 Task: Search one way flight ticket for 3 adults in first from Burlington: Burlington International Airport to Rockford: Chicago Rockford International Airport(was Northwest Chicagoland Regional Airport At Rockford) on 5-1-2023. Choice of flights is Spirit. Number of bags: 11 checked bags. Price is upto 92000. Outbound departure time preference is 17:00.
Action: Mouse moved to (270, 356)
Screenshot: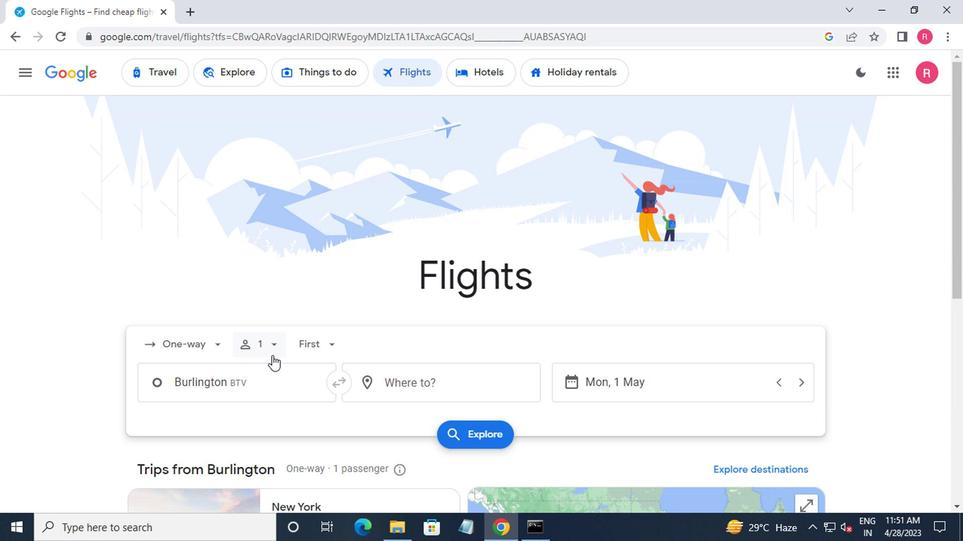 
Action: Mouse pressed left at (270, 356)
Screenshot: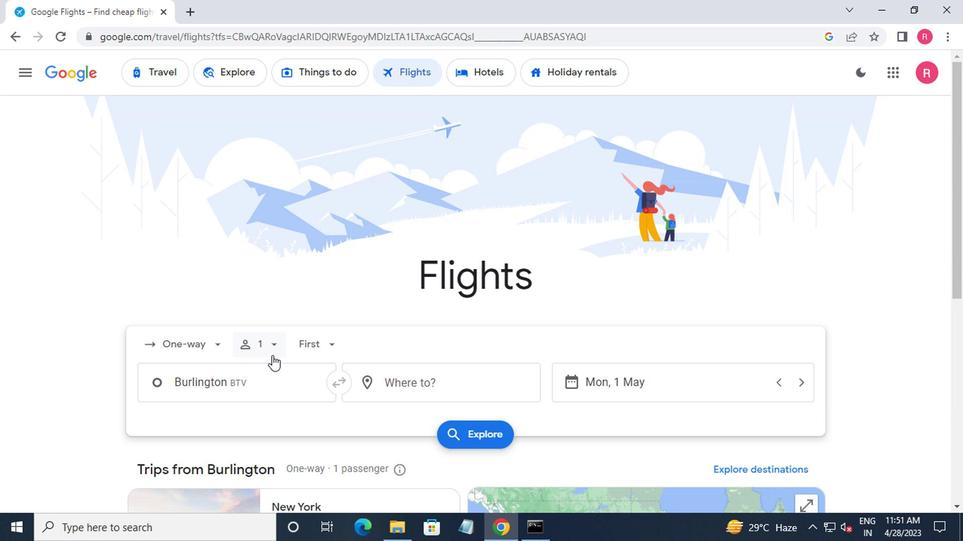 
Action: Mouse moved to (381, 389)
Screenshot: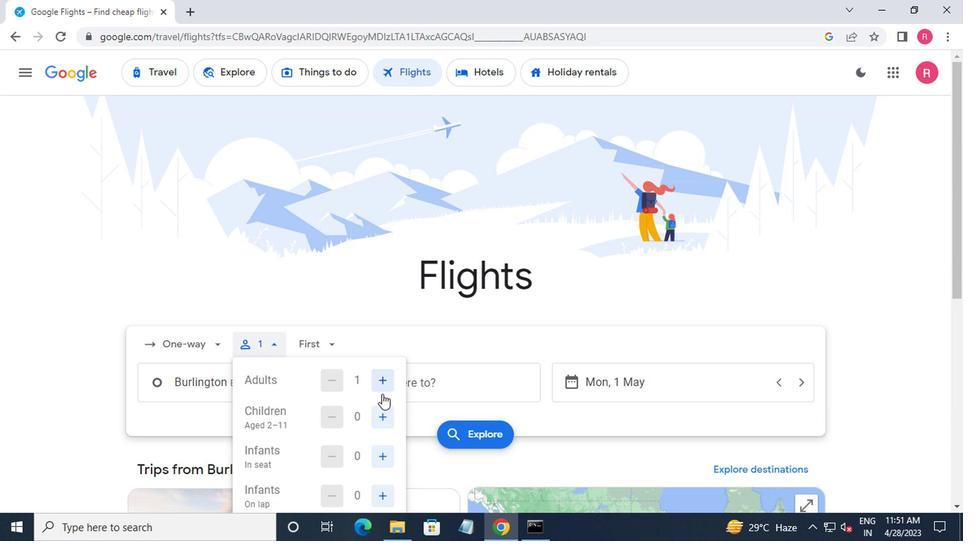 
Action: Mouse pressed left at (381, 389)
Screenshot: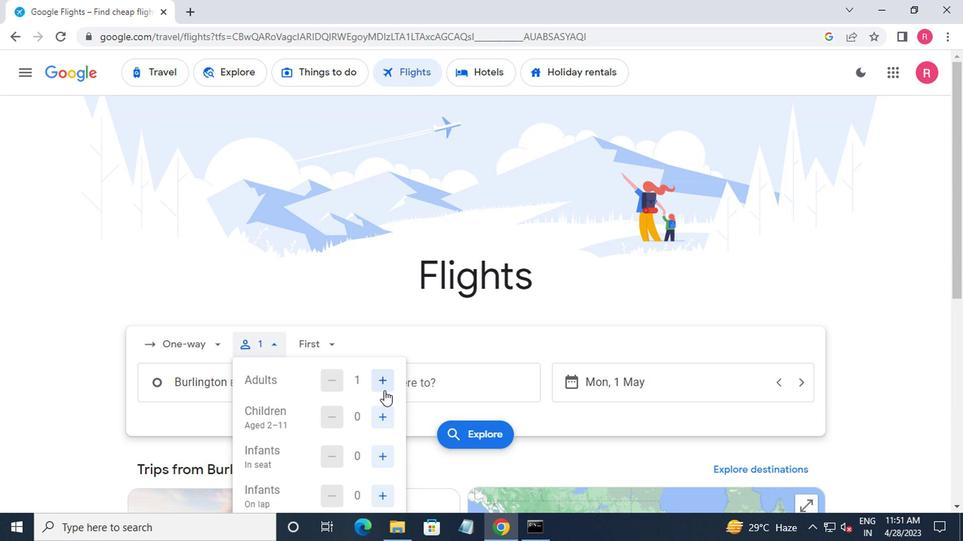 
Action: Mouse moved to (381, 388)
Screenshot: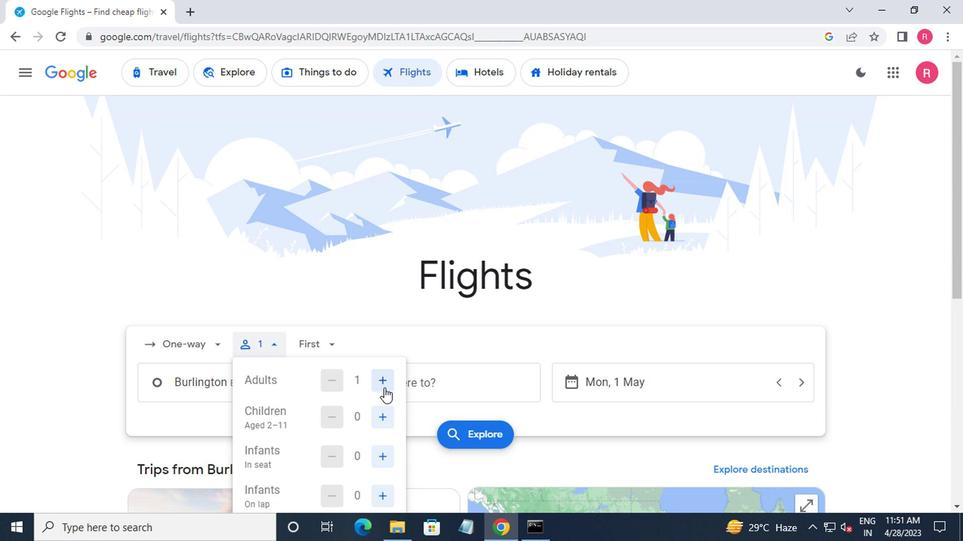 
Action: Mouse pressed left at (381, 388)
Screenshot: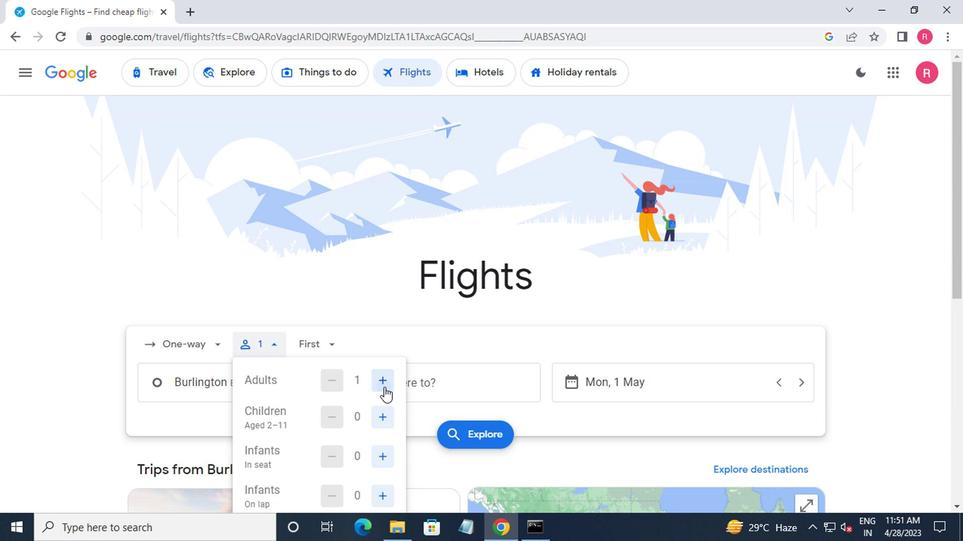 
Action: Mouse pressed left at (381, 388)
Screenshot: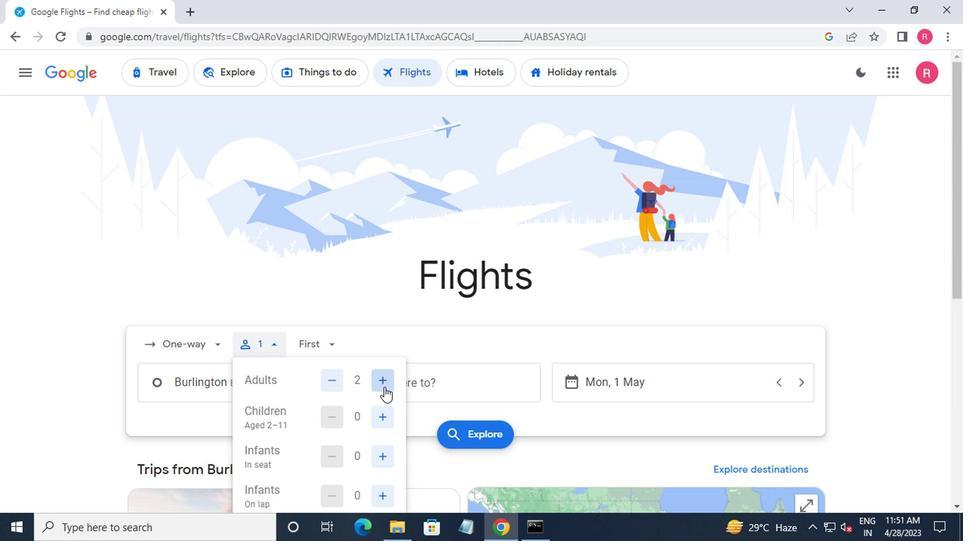 
Action: Mouse pressed left at (381, 388)
Screenshot: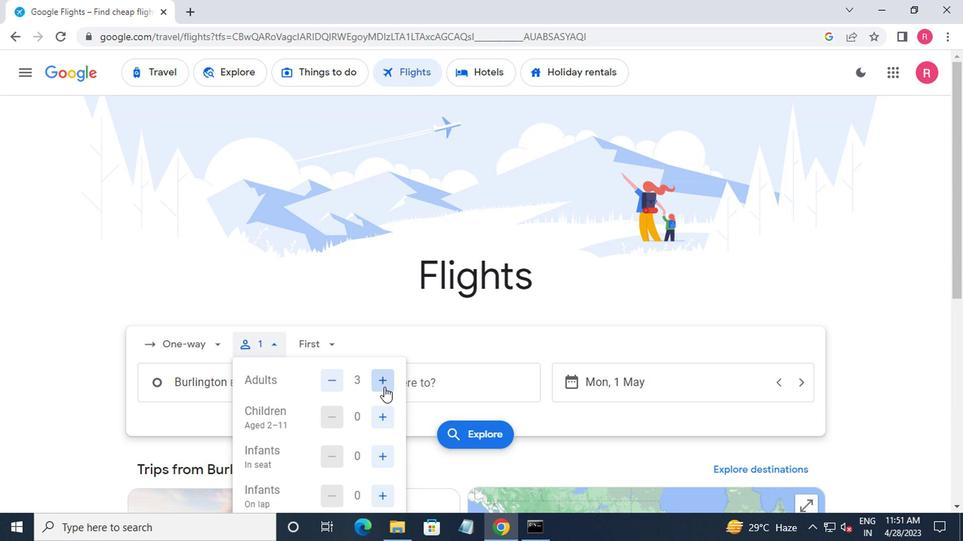 
Action: Mouse moved to (376, 419)
Screenshot: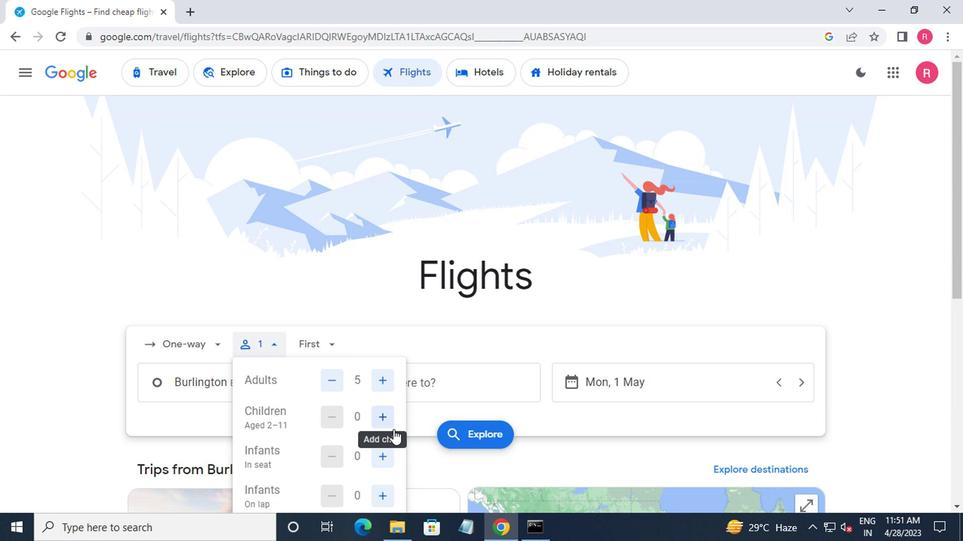 
Action: Mouse pressed left at (376, 419)
Screenshot: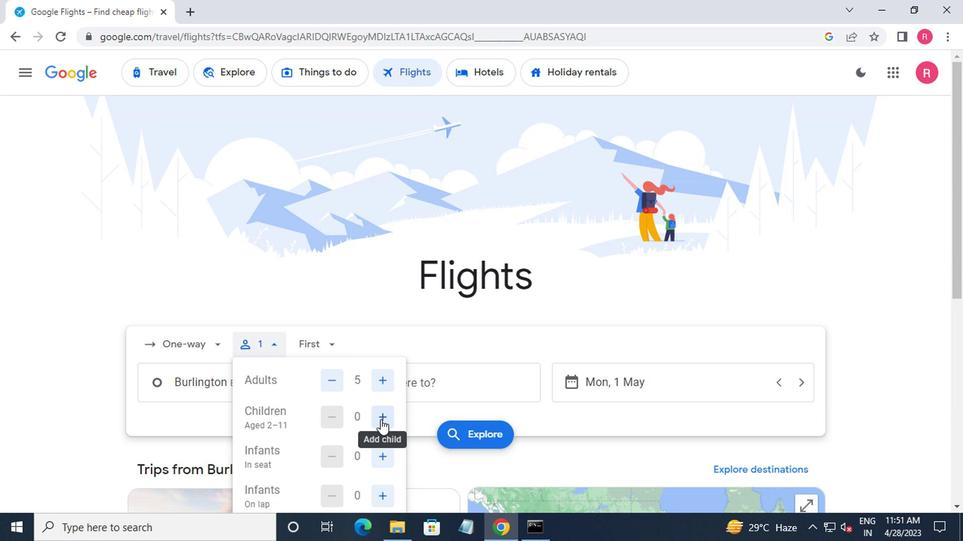 
Action: Mouse pressed left at (376, 419)
Screenshot: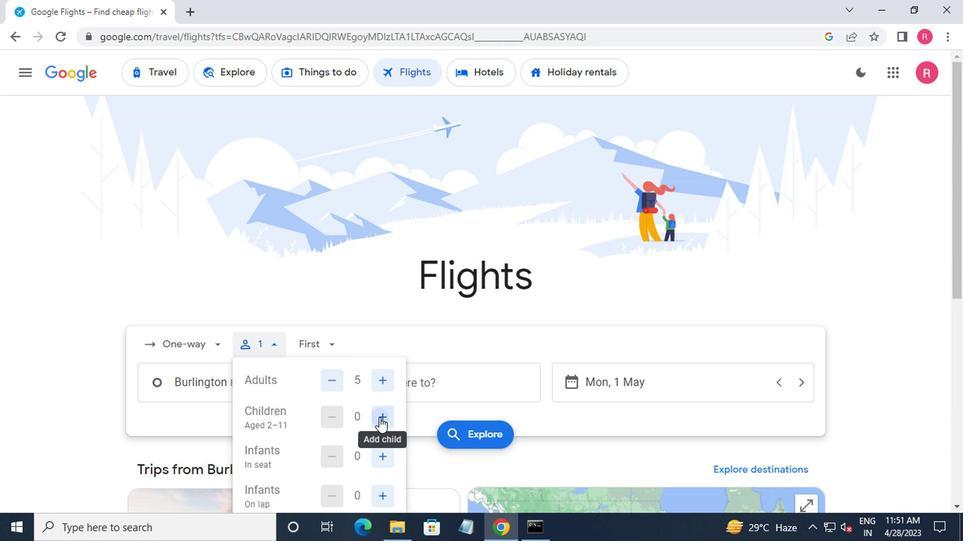 
Action: Mouse moved to (376, 415)
Screenshot: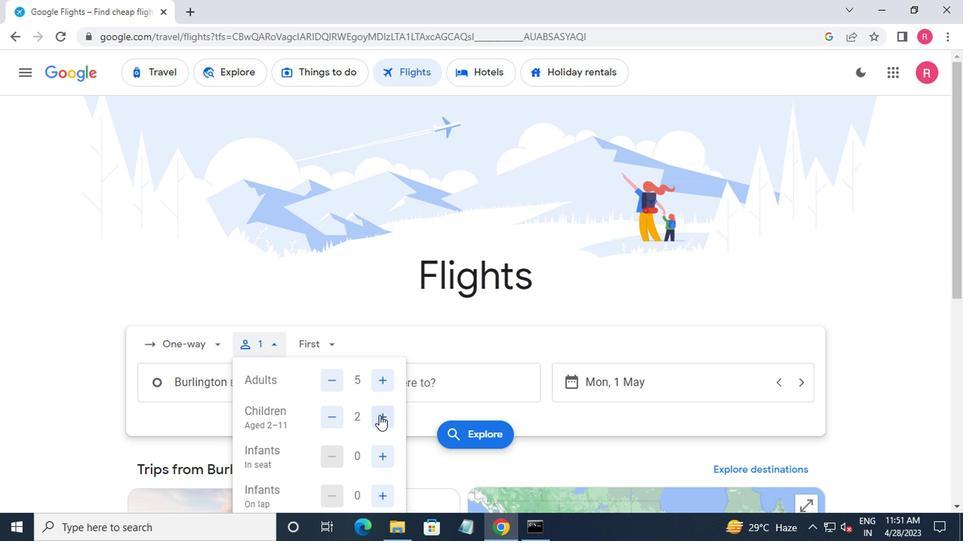 
Action: Mouse scrolled (376, 415) with delta (0, 0)
Screenshot: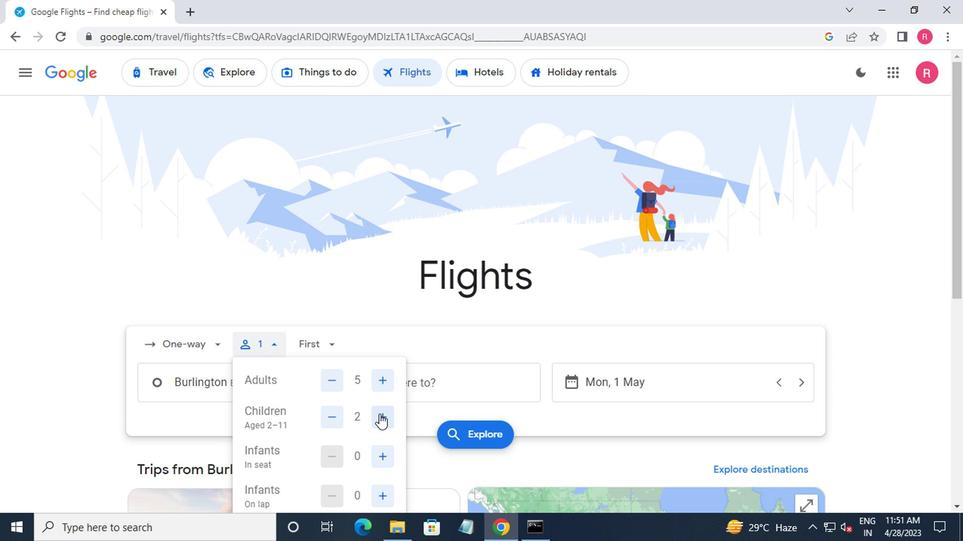 
Action: Mouse moved to (375, 383)
Screenshot: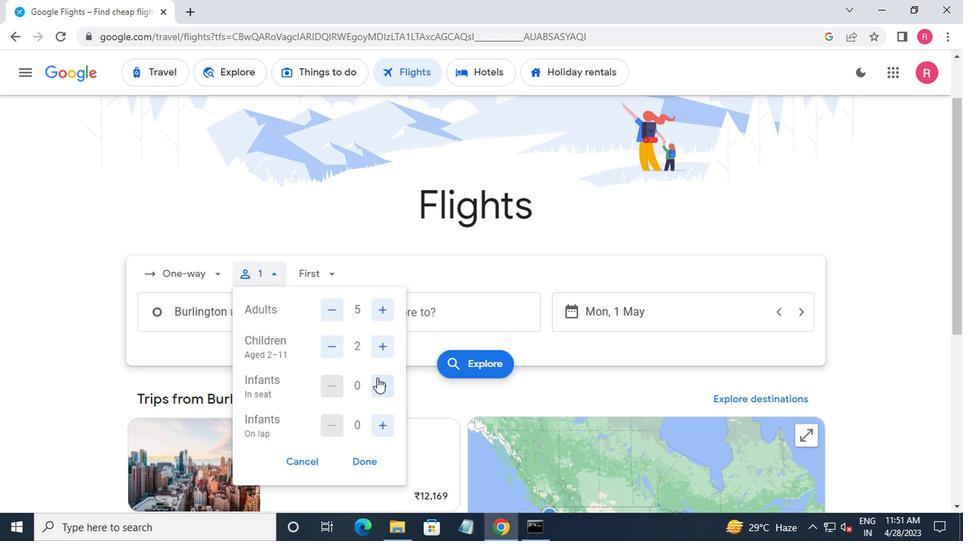 
Action: Mouse pressed left at (375, 383)
Screenshot: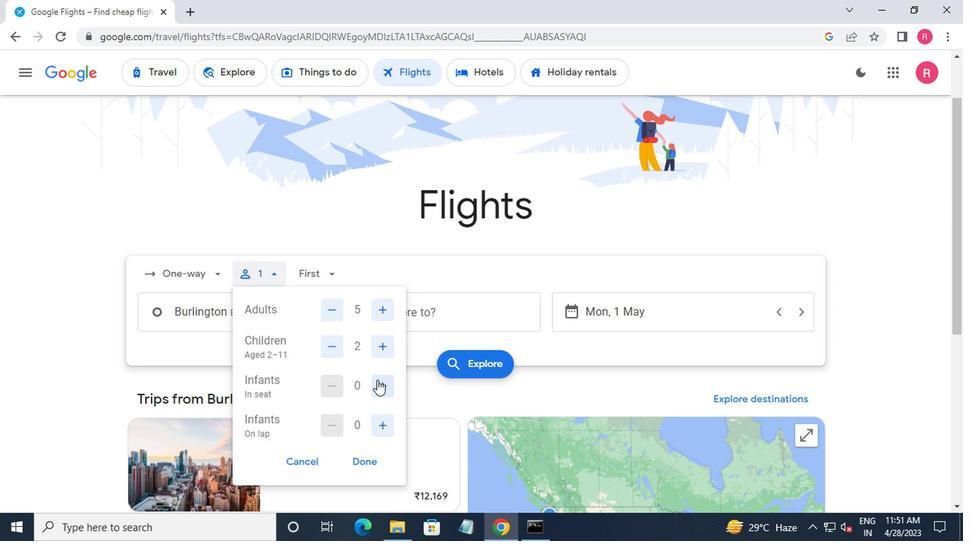 
Action: Mouse moved to (381, 433)
Screenshot: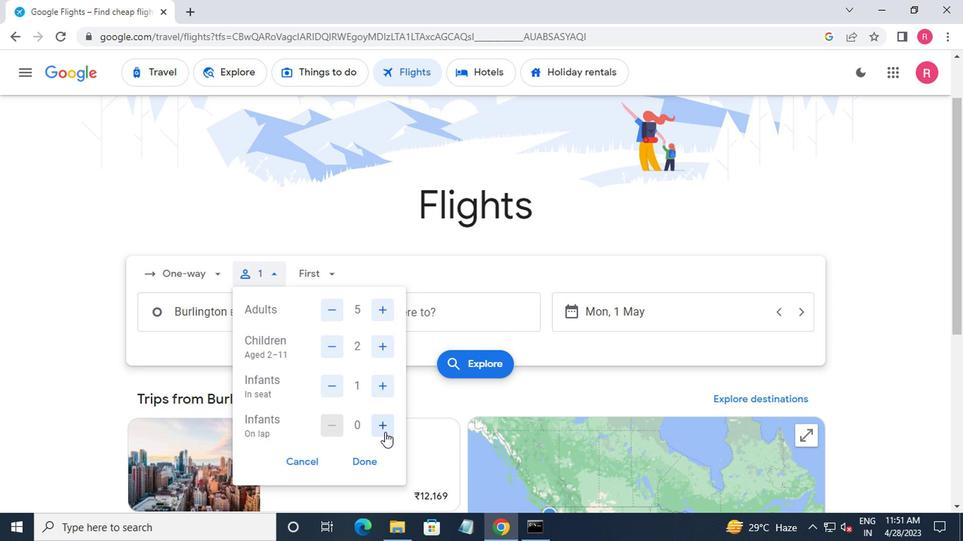 
Action: Mouse pressed left at (381, 433)
Screenshot: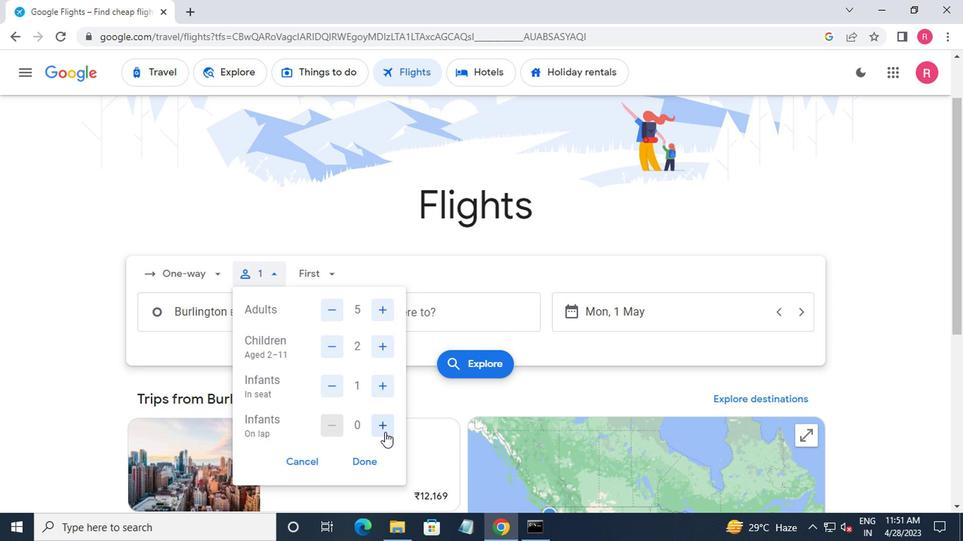 
Action: Mouse moved to (364, 462)
Screenshot: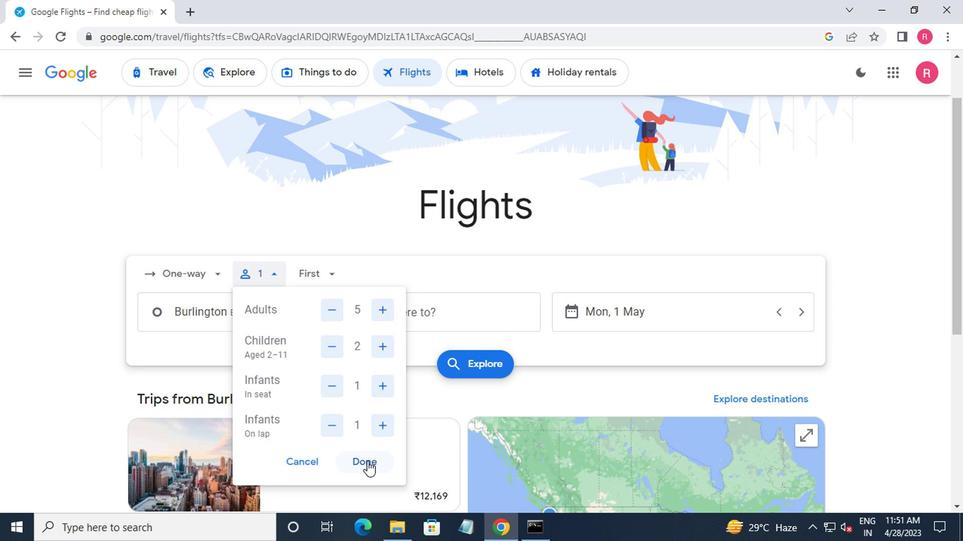 
Action: Mouse pressed left at (364, 462)
Screenshot: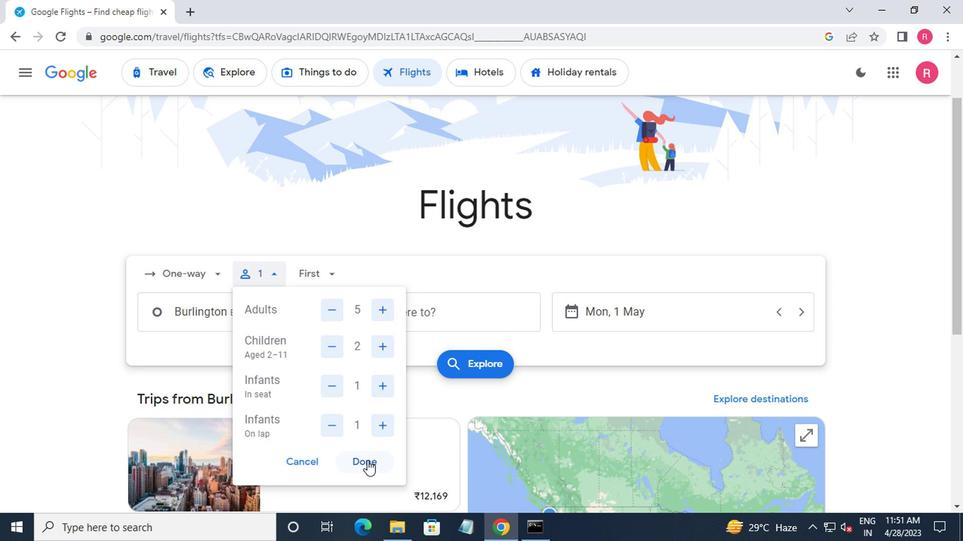 
Action: Mouse moved to (302, 282)
Screenshot: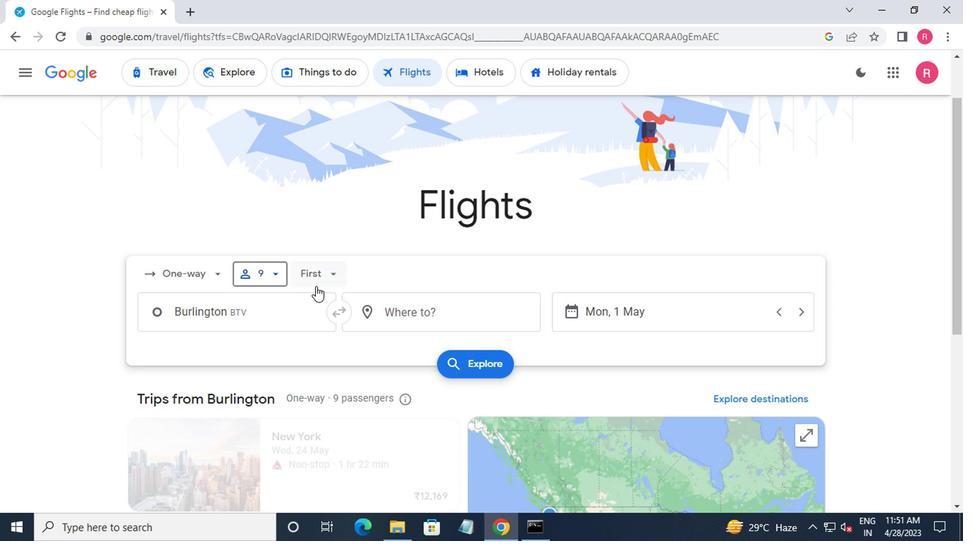 
Action: Mouse pressed left at (302, 282)
Screenshot: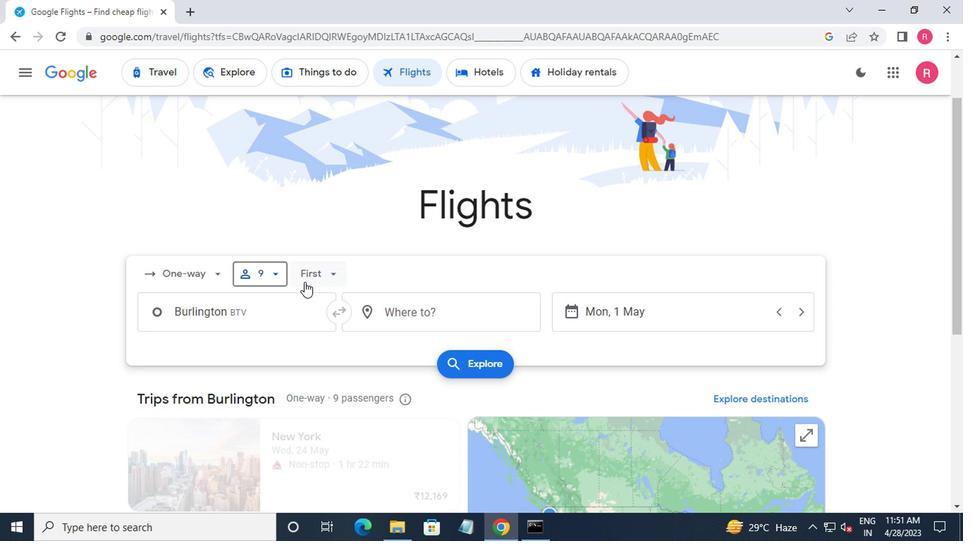 
Action: Mouse moved to (347, 310)
Screenshot: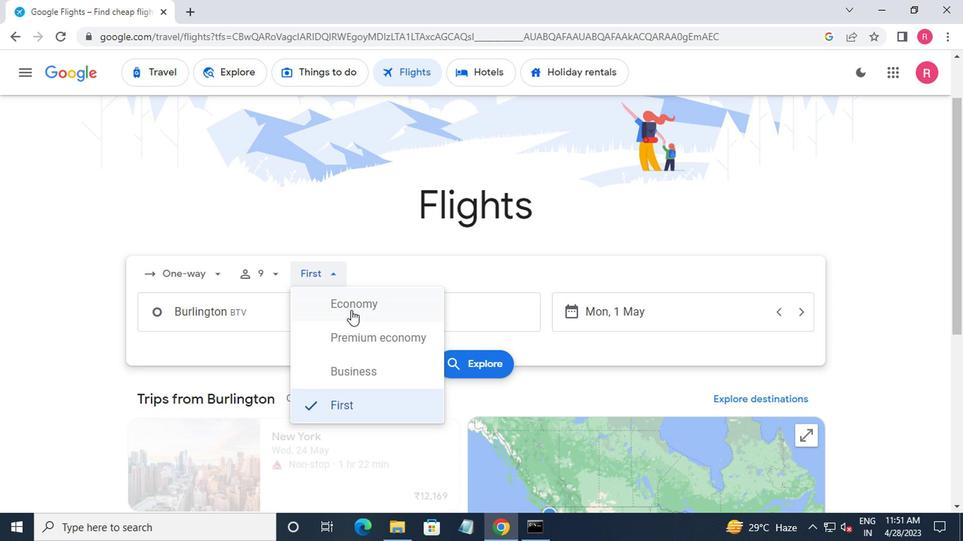 
Action: Mouse pressed left at (347, 310)
Screenshot: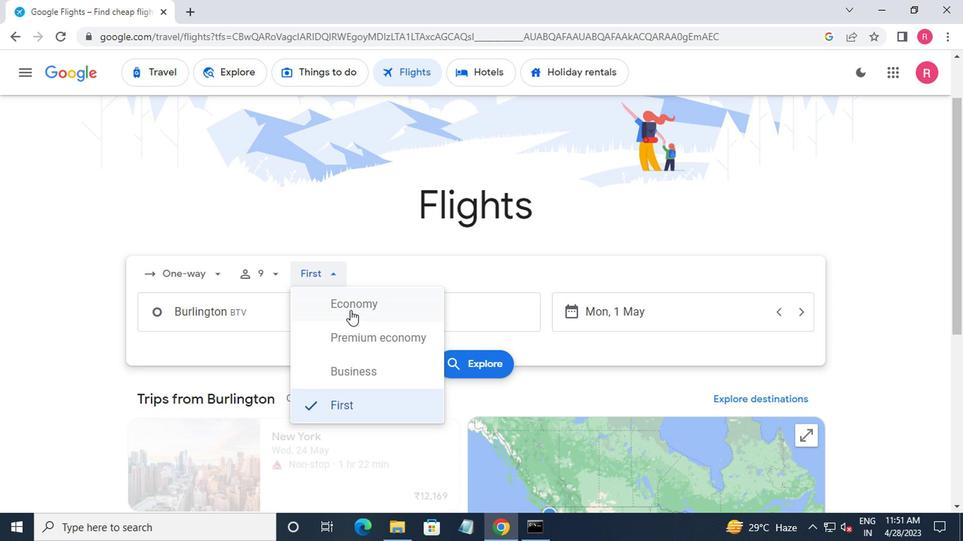 
Action: Mouse moved to (271, 310)
Screenshot: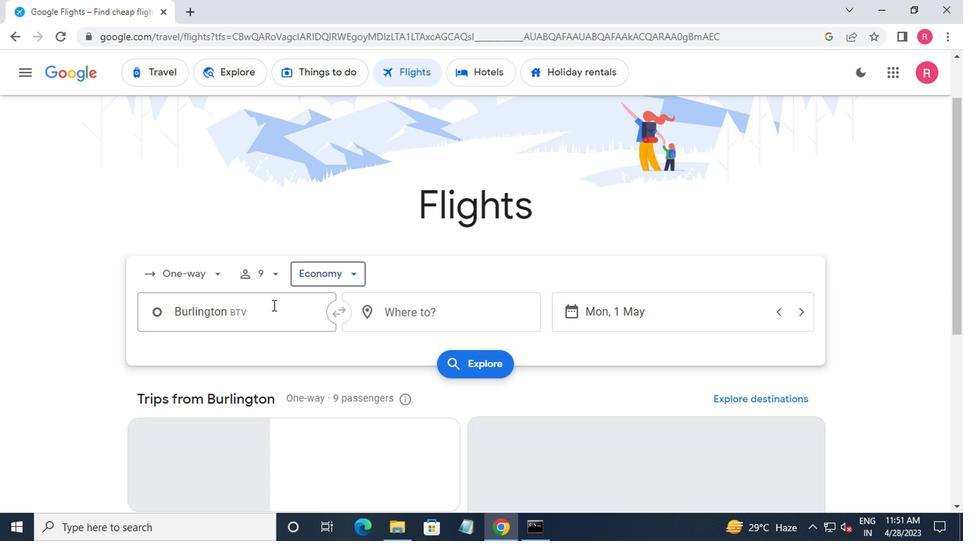 
Action: Mouse pressed left at (271, 310)
Screenshot: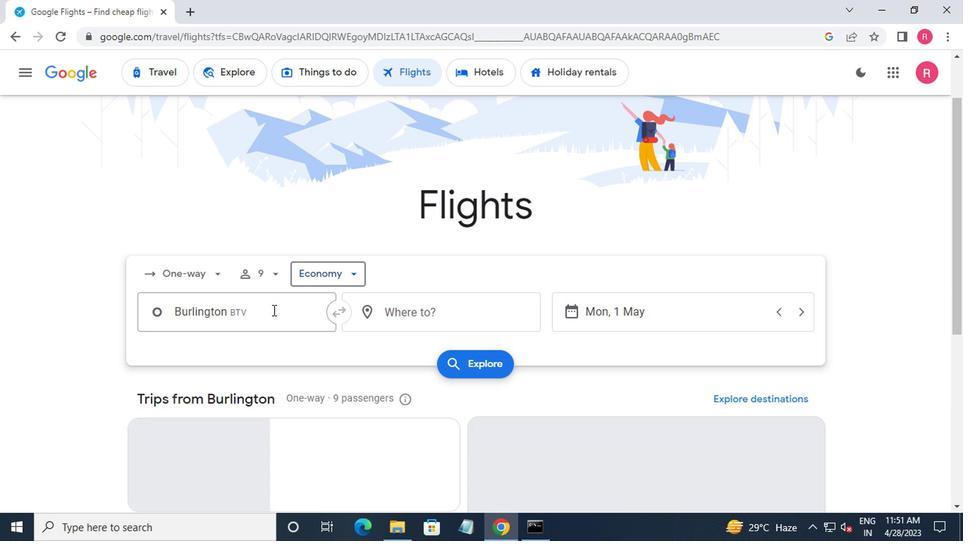 
Action: Mouse moved to (275, 378)
Screenshot: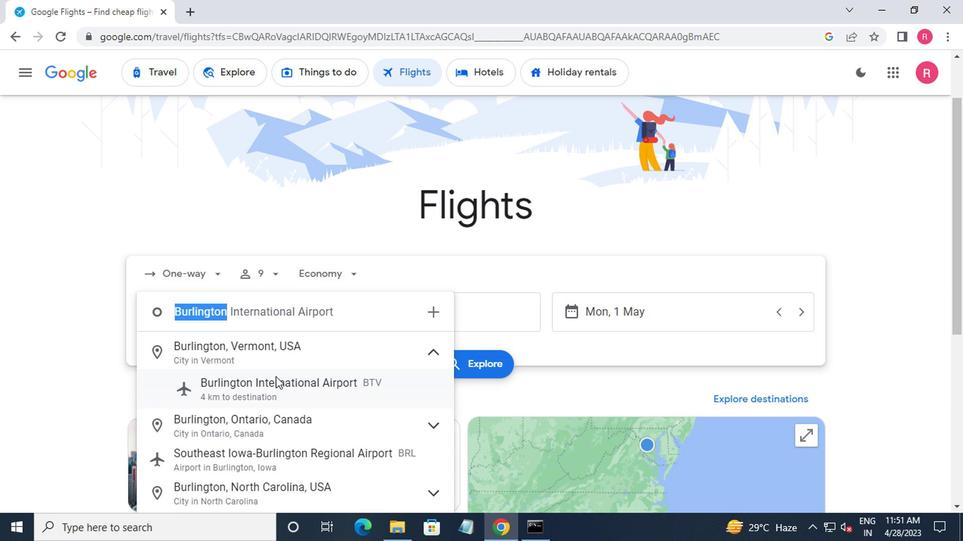 
Action: Mouse pressed left at (275, 378)
Screenshot: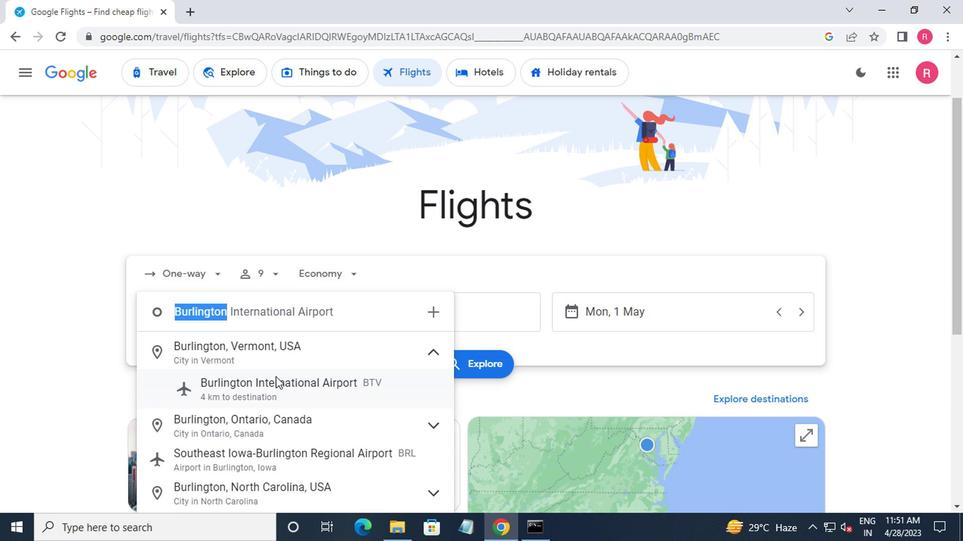 
Action: Mouse moved to (423, 311)
Screenshot: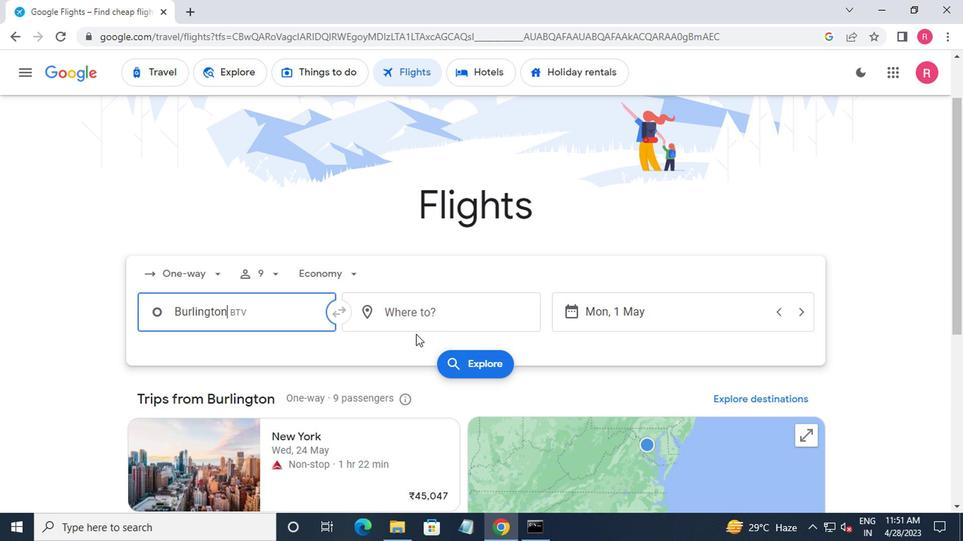 
Action: Mouse pressed left at (423, 311)
Screenshot: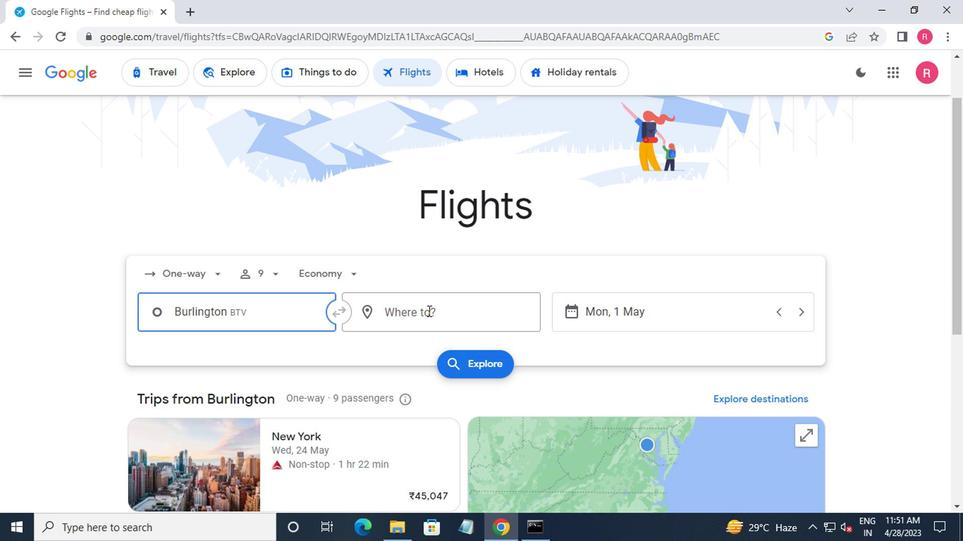 
Action: Mouse moved to (414, 451)
Screenshot: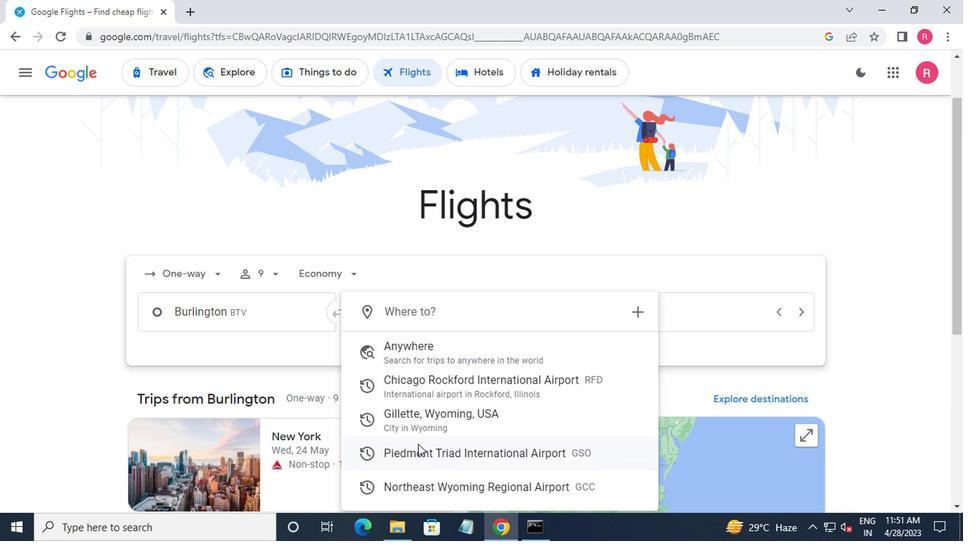 
Action: Mouse pressed left at (414, 451)
Screenshot: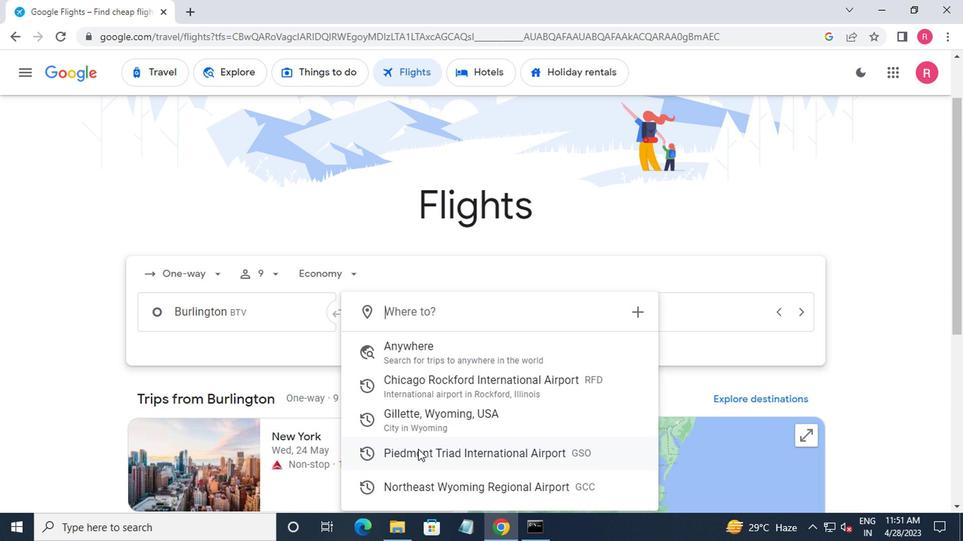 
Action: Mouse moved to (635, 316)
Screenshot: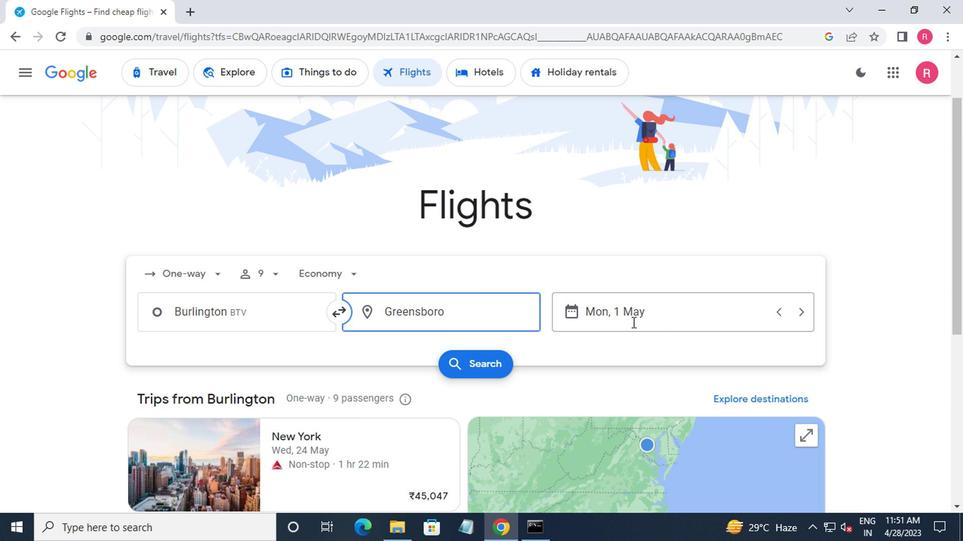 
Action: Mouse pressed left at (635, 316)
Screenshot: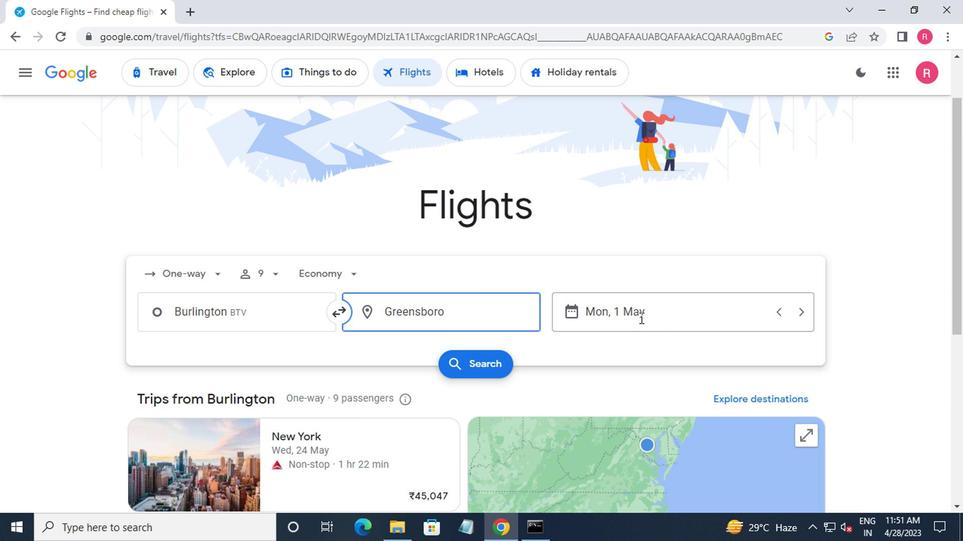 
Action: Mouse moved to (611, 259)
Screenshot: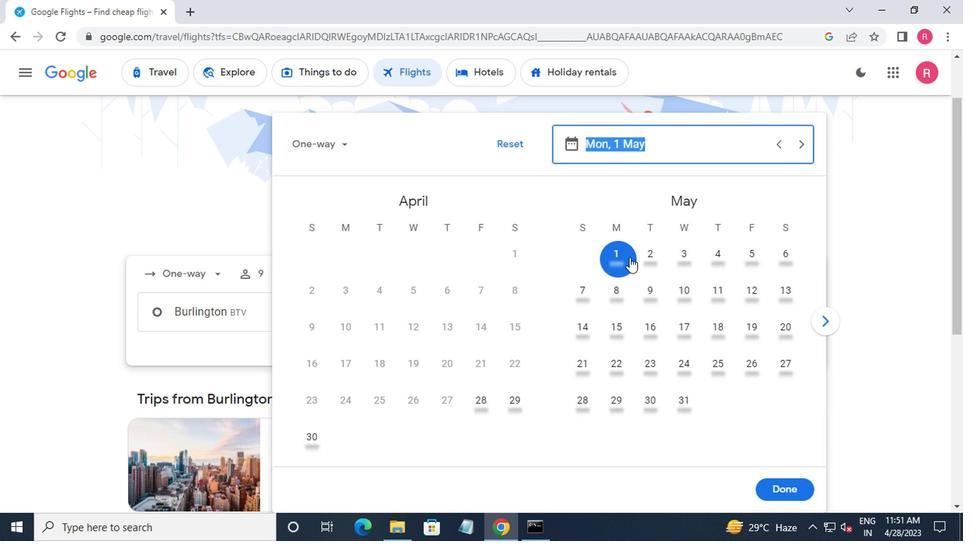 
Action: Mouse pressed left at (611, 259)
Screenshot: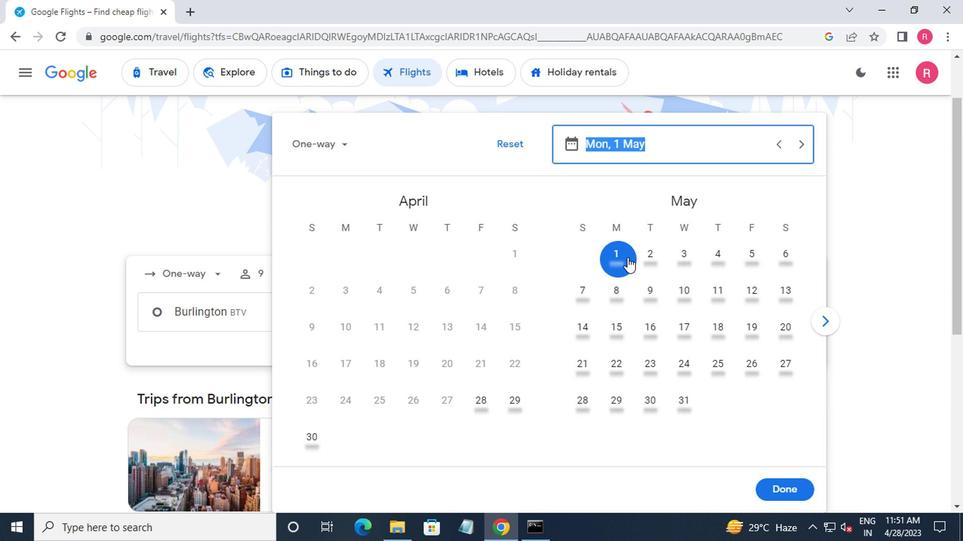 
Action: Mouse moved to (758, 488)
Screenshot: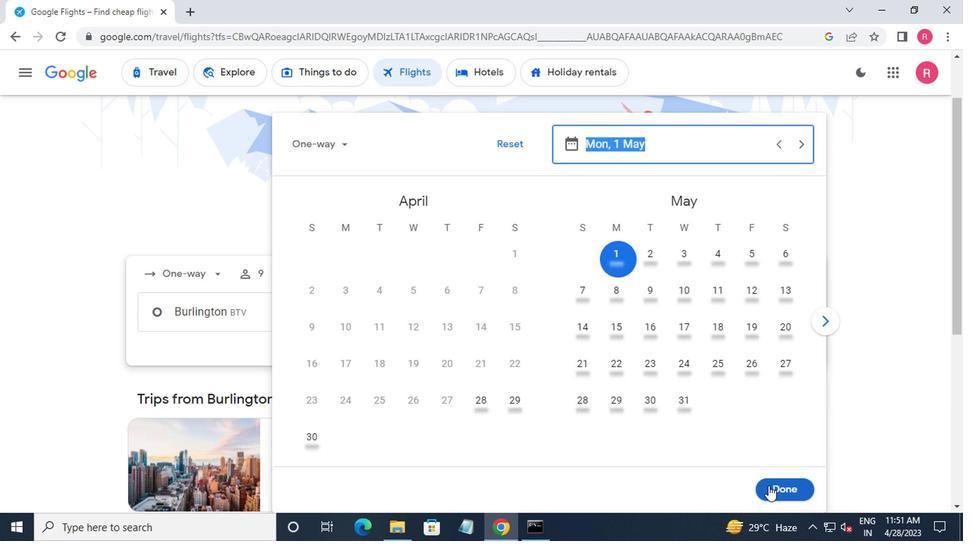 
Action: Mouse pressed left at (758, 488)
Screenshot: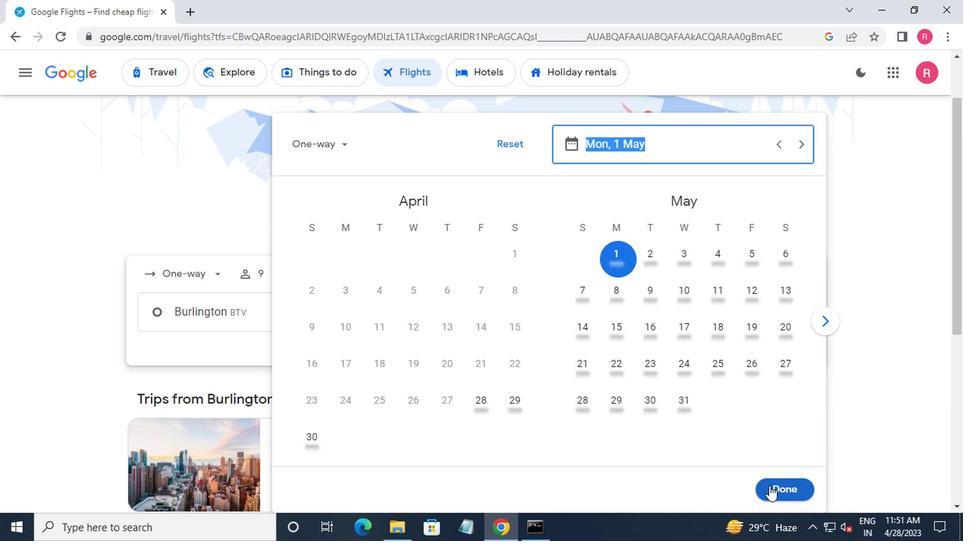 
Action: Mouse moved to (469, 366)
Screenshot: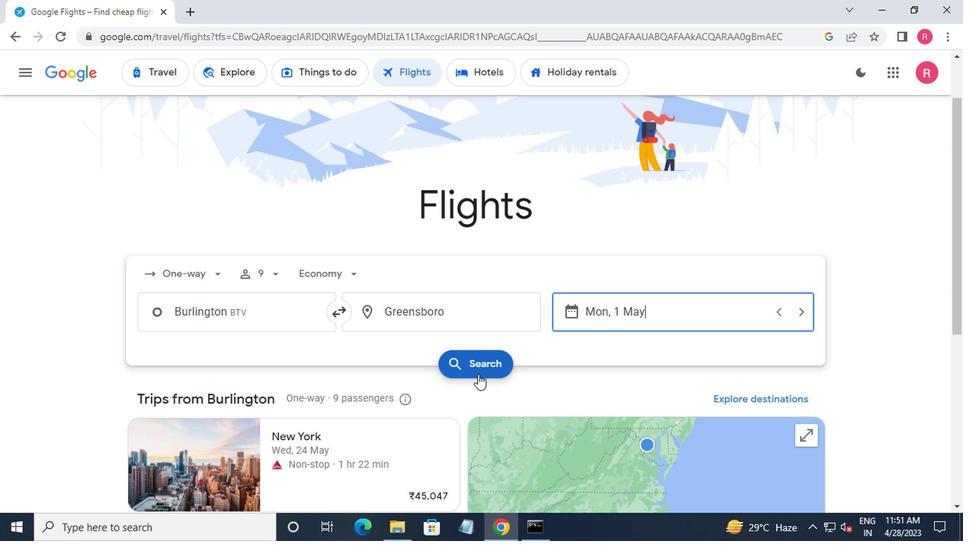 
Action: Mouse pressed left at (469, 366)
Screenshot: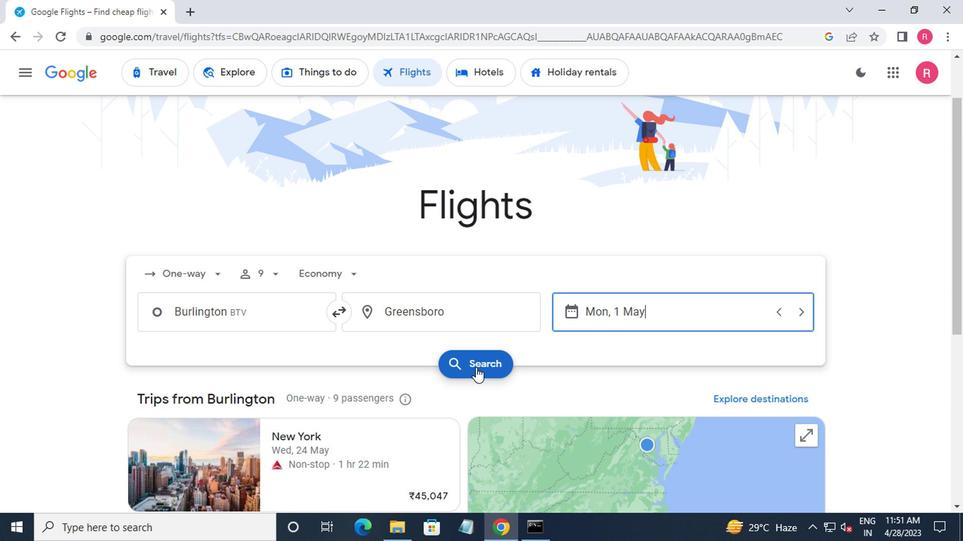 
Action: Mouse moved to (158, 209)
Screenshot: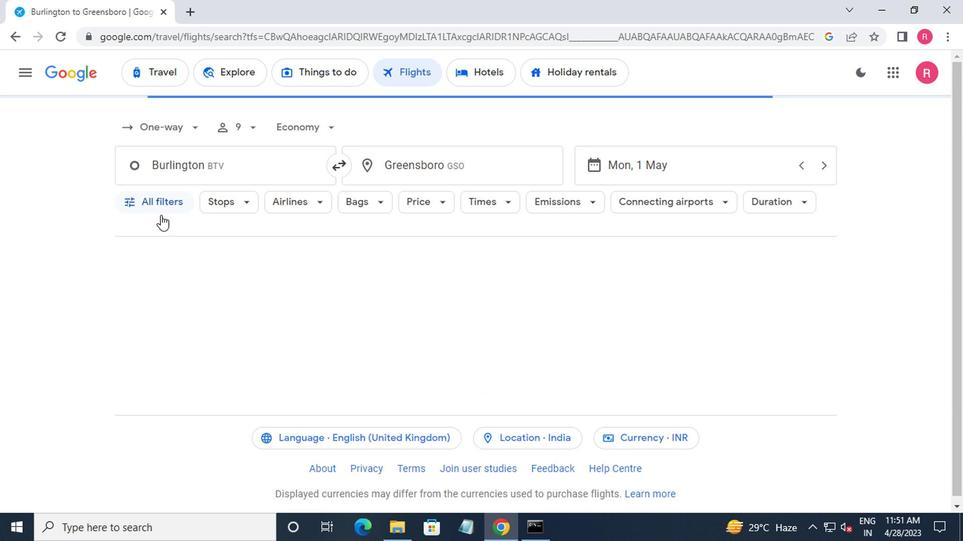 
Action: Mouse pressed left at (158, 209)
Screenshot: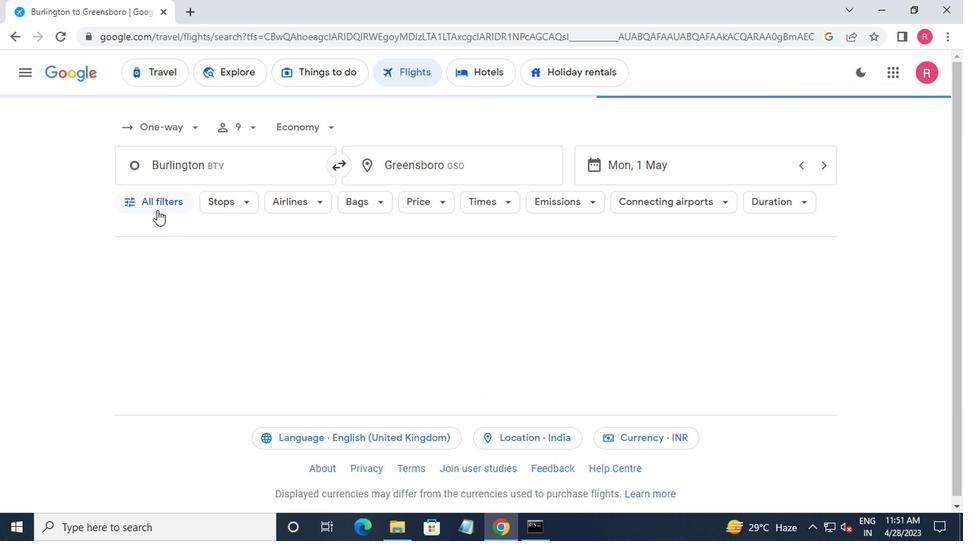 
Action: Mouse moved to (159, 217)
Screenshot: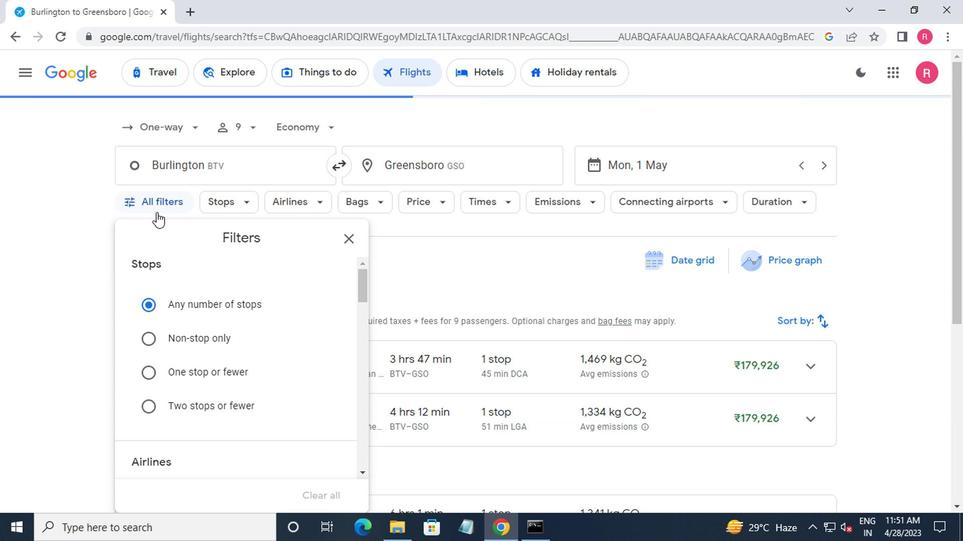 
Action: Mouse scrolled (159, 216) with delta (0, -1)
Screenshot: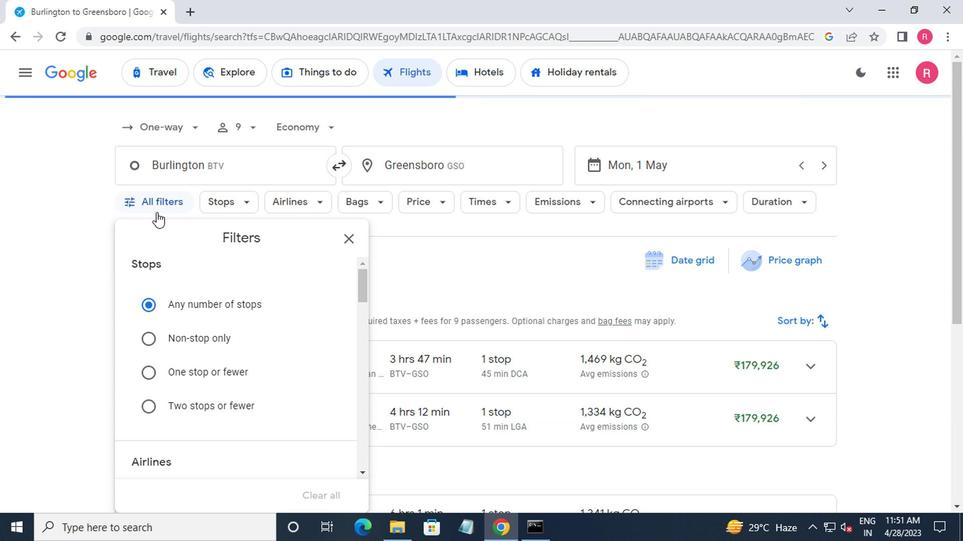 
Action: Mouse moved to (163, 225)
Screenshot: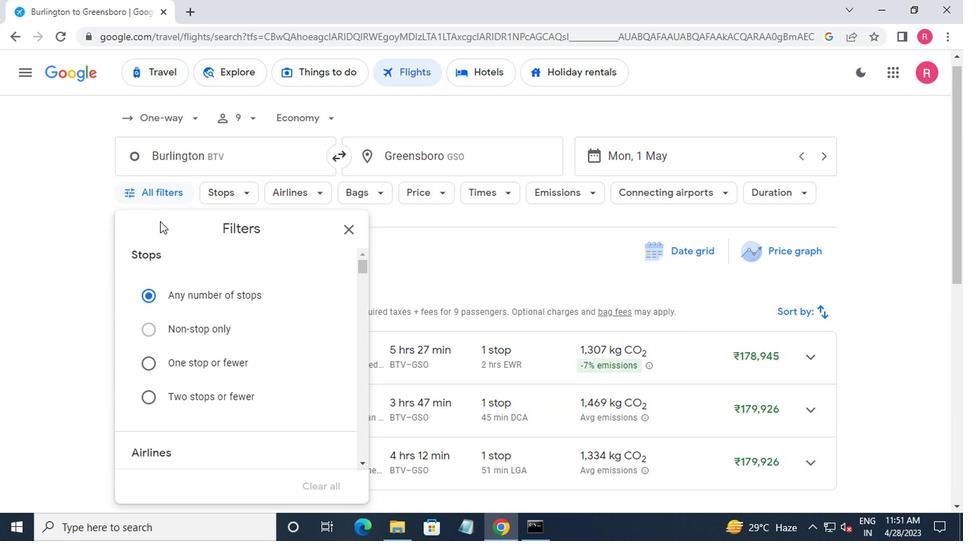 
Action: Mouse scrolled (163, 224) with delta (0, -1)
Screenshot: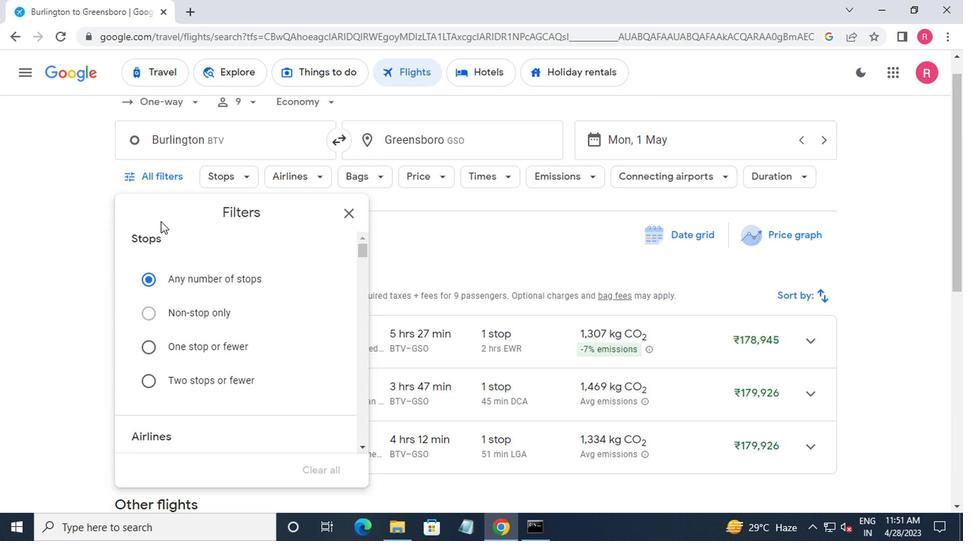 
Action: Mouse moved to (165, 230)
Screenshot: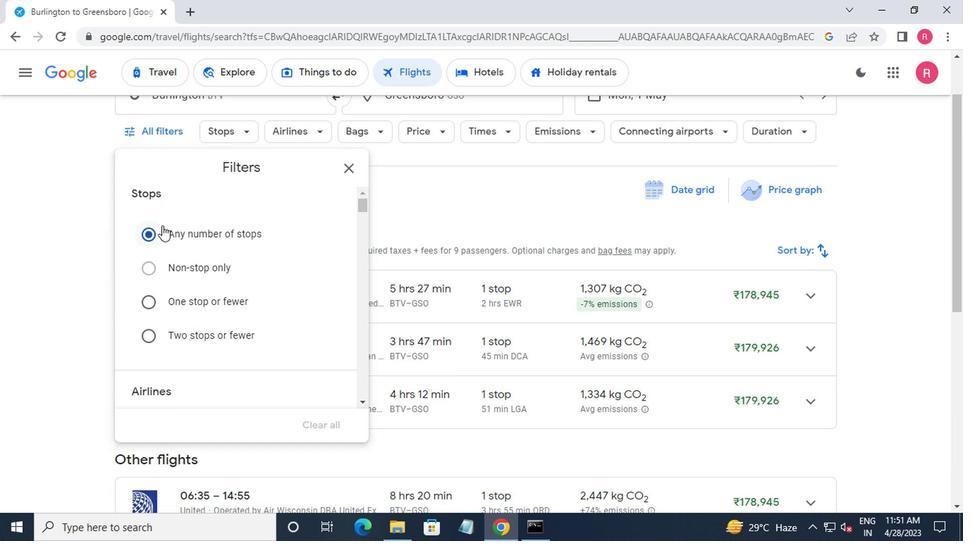 
Action: Mouse scrolled (165, 229) with delta (0, -1)
Screenshot: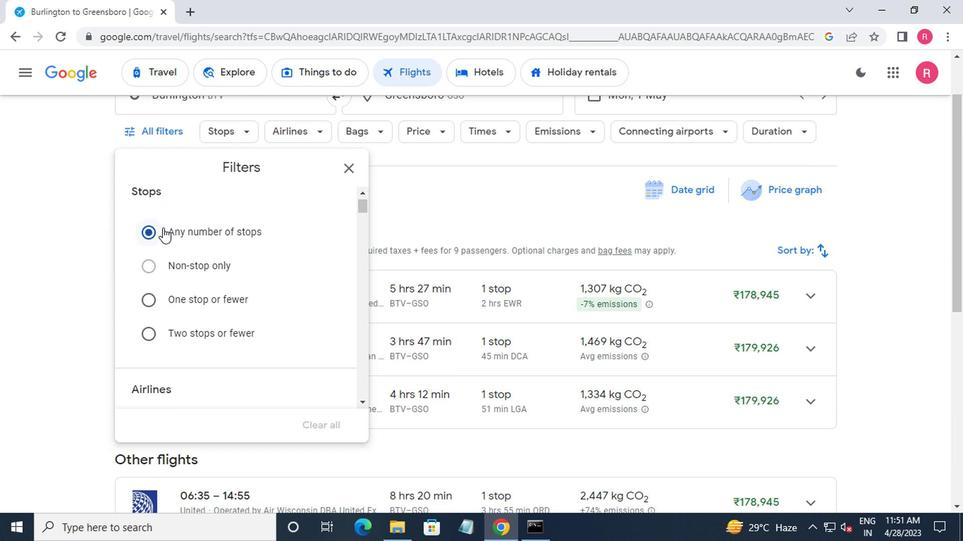 
Action: Mouse scrolled (165, 229) with delta (0, -1)
Screenshot: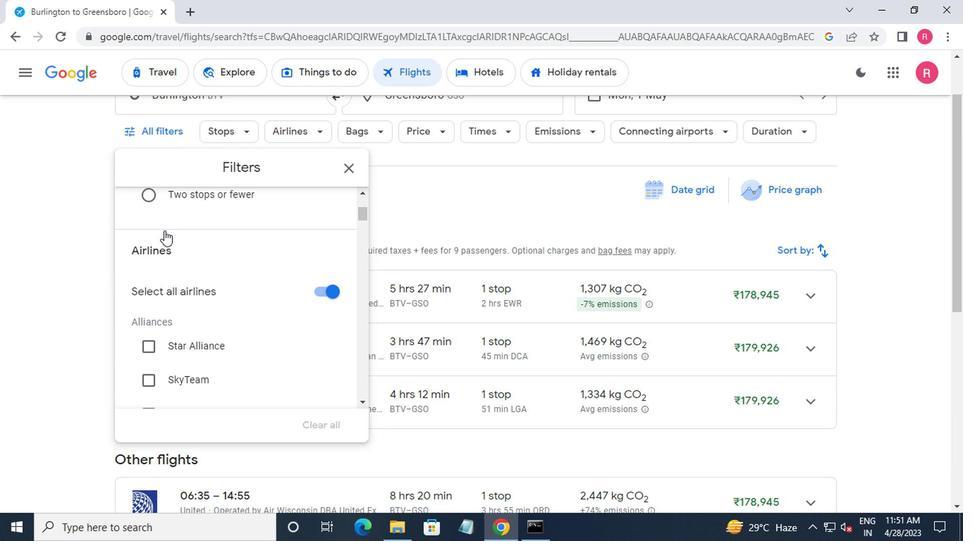 
Action: Mouse moved to (166, 230)
Screenshot: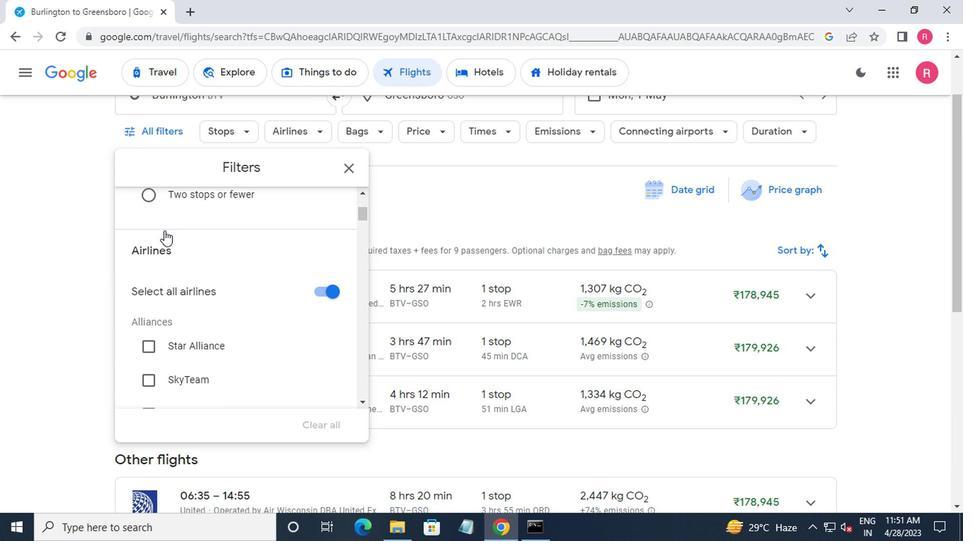 
Action: Mouse scrolled (166, 229) with delta (0, -1)
Screenshot: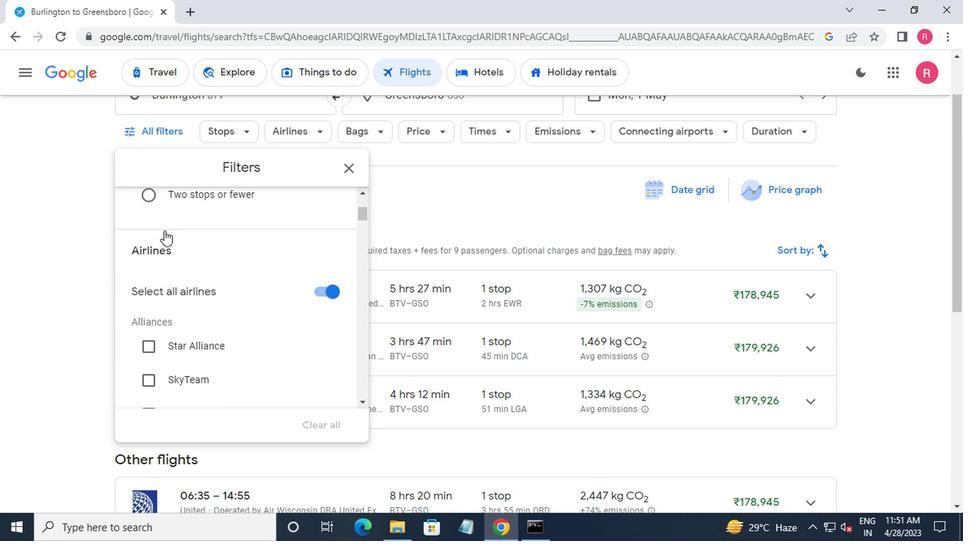 
Action: Mouse scrolled (166, 229) with delta (0, -1)
Screenshot: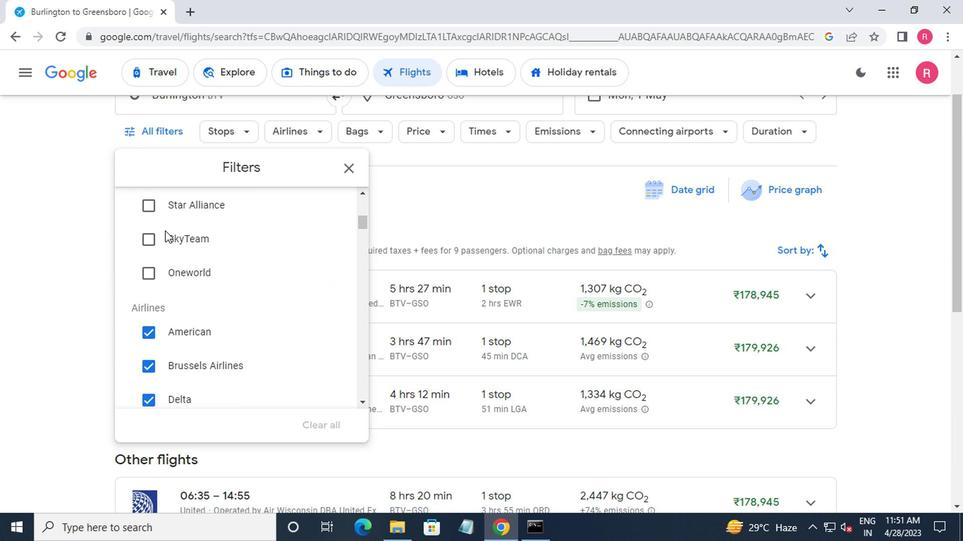 
Action: Mouse moved to (166, 230)
Screenshot: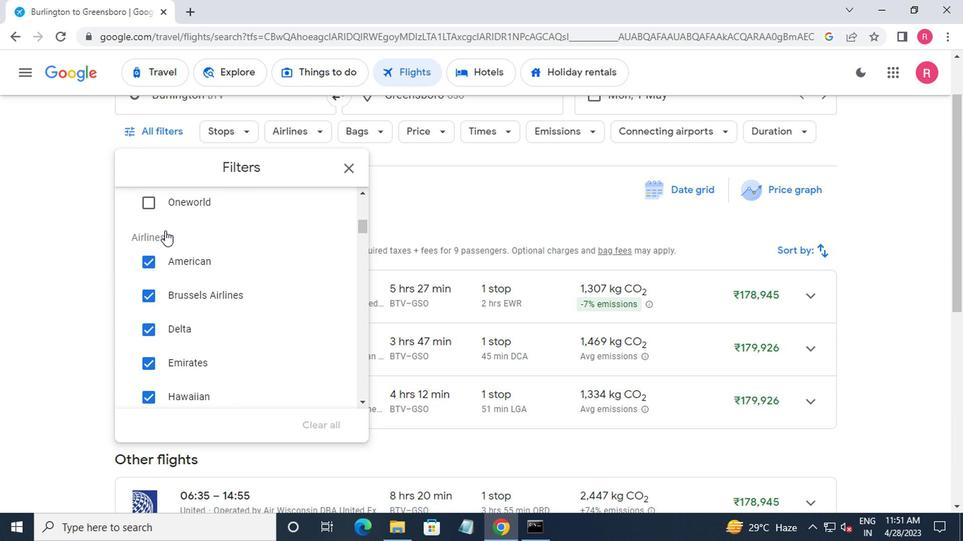 
Action: Mouse scrolled (166, 229) with delta (0, -1)
Screenshot: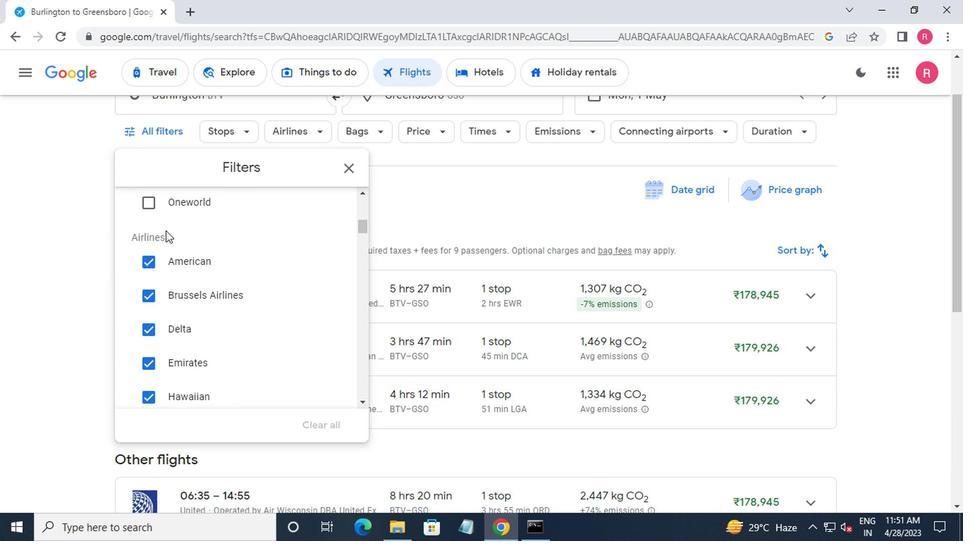 
Action: Mouse scrolled (166, 229) with delta (0, -1)
Screenshot: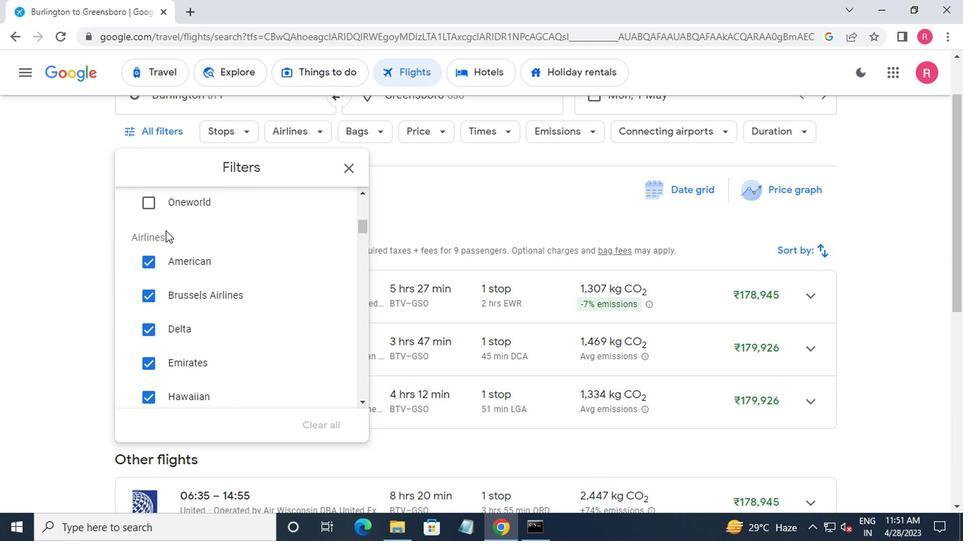 
Action: Mouse moved to (167, 230)
Screenshot: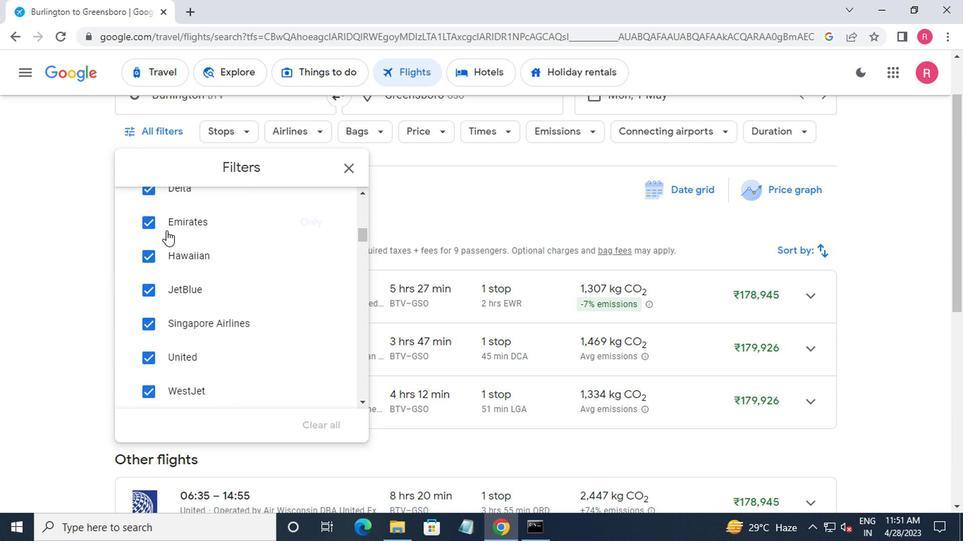 
Action: Mouse scrolled (167, 229) with delta (0, -1)
Screenshot: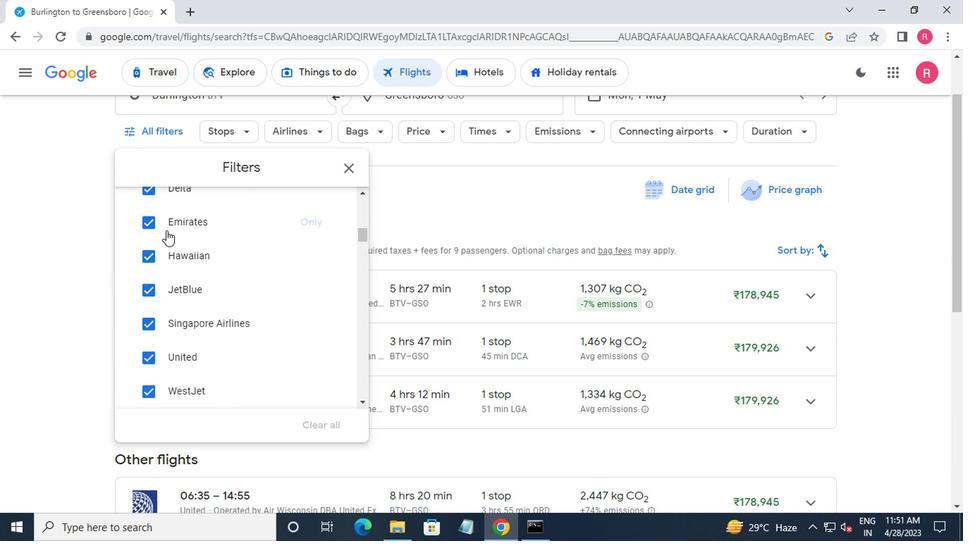 
Action: Mouse scrolled (167, 229) with delta (0, -1)
Screenshot: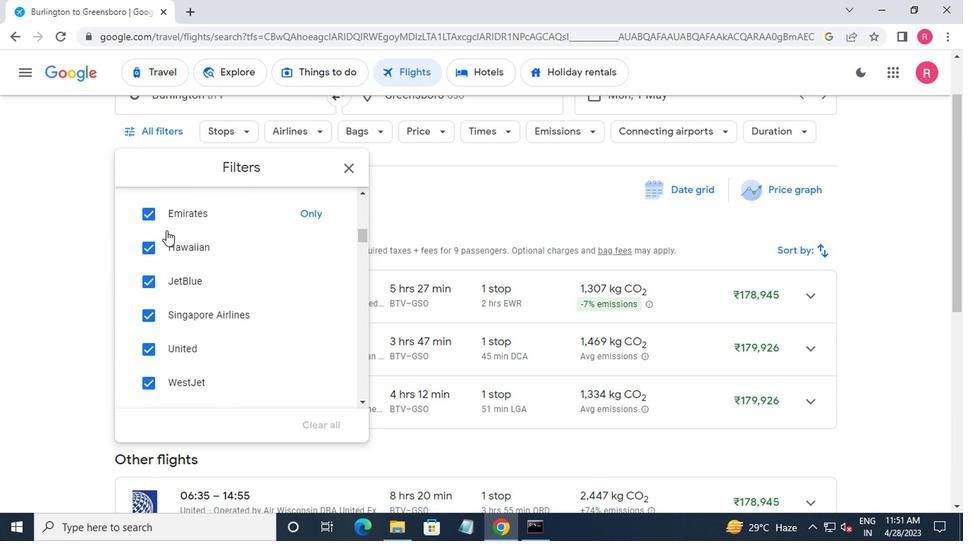 
Action: Mouse scrolled (167, 231) with delta (0, 0)
Screenshot: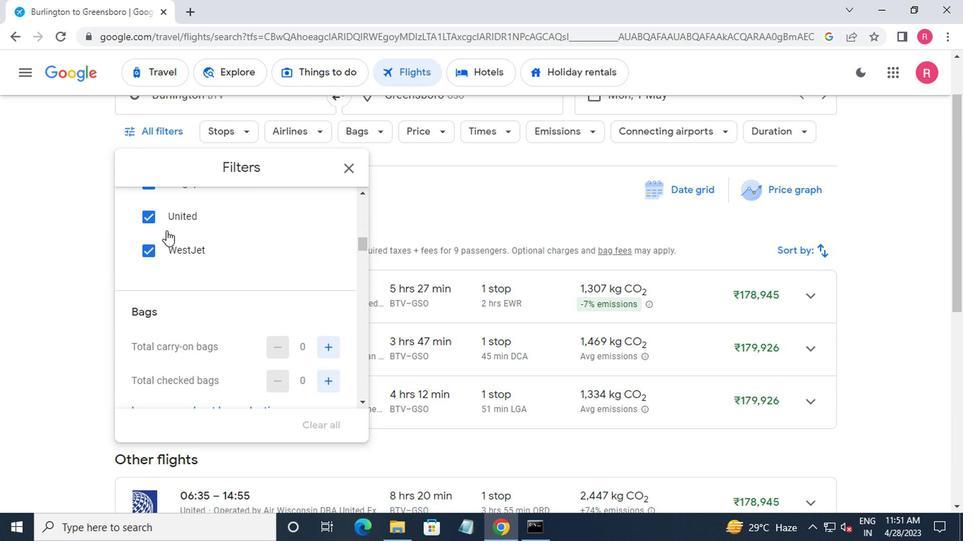 
Action: Mouse moved to (168, 230)
Screenshot: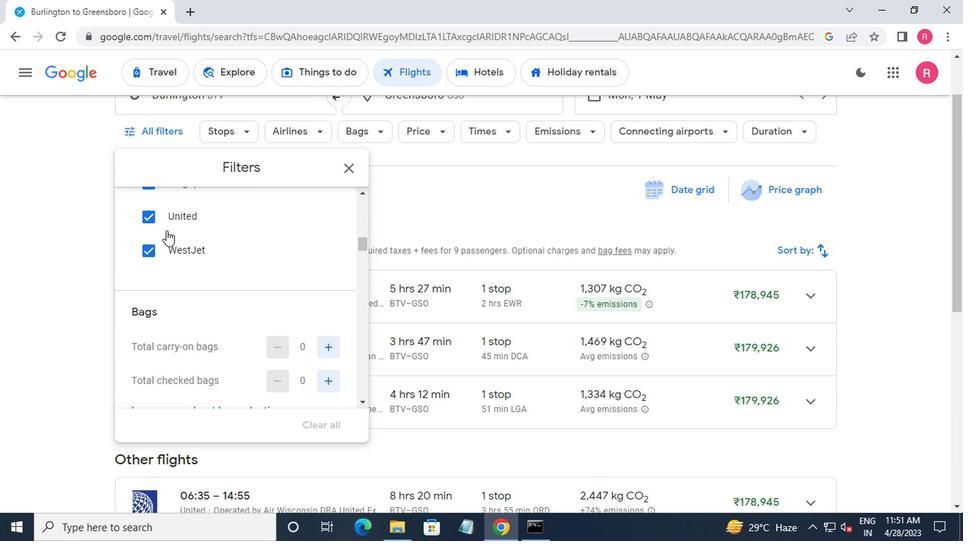 
Action: Mouse scrolled (168, 231) with delta (0, 0)
Screenshot: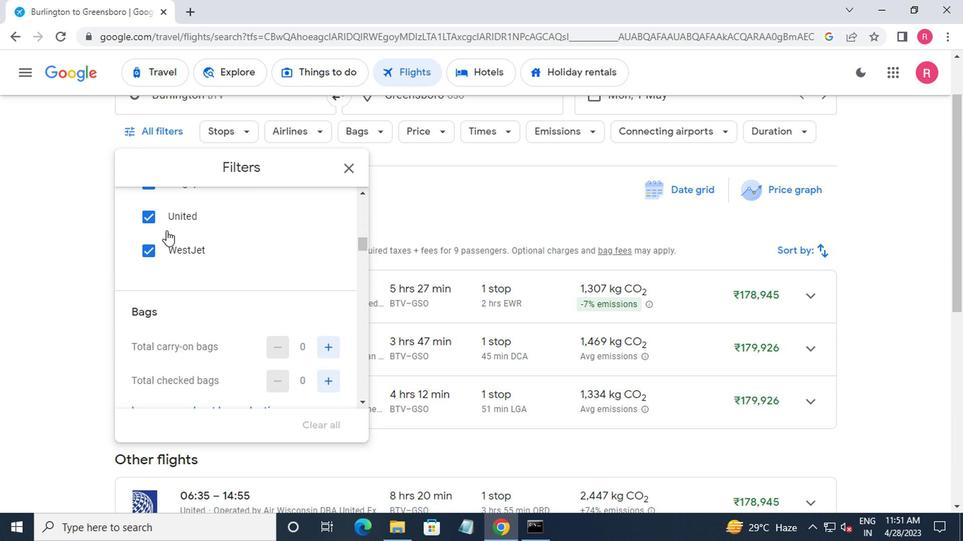 
Action: Mouse scrolled (168, 231) with delta (0, 0)
Screenshot: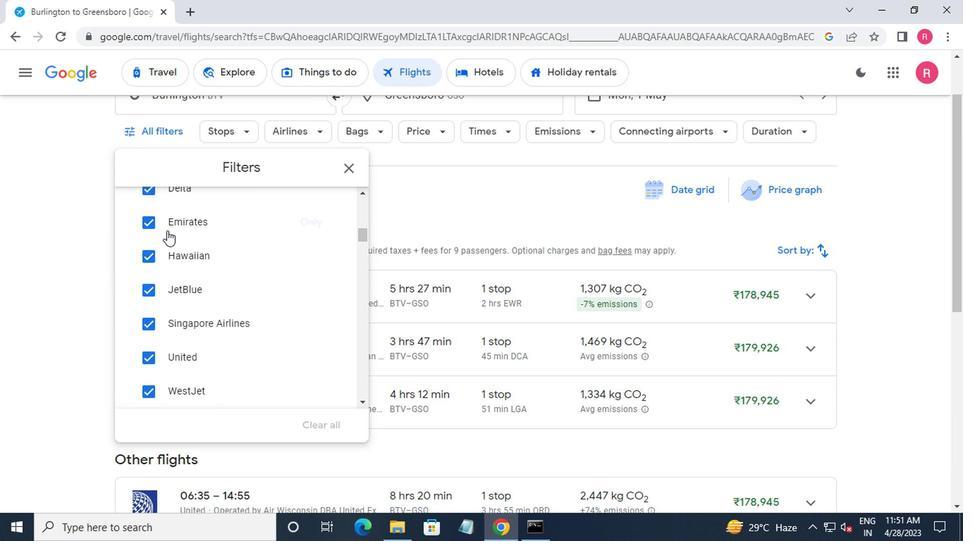 
Action: Mouse moved to (170, 232)
Screenshot: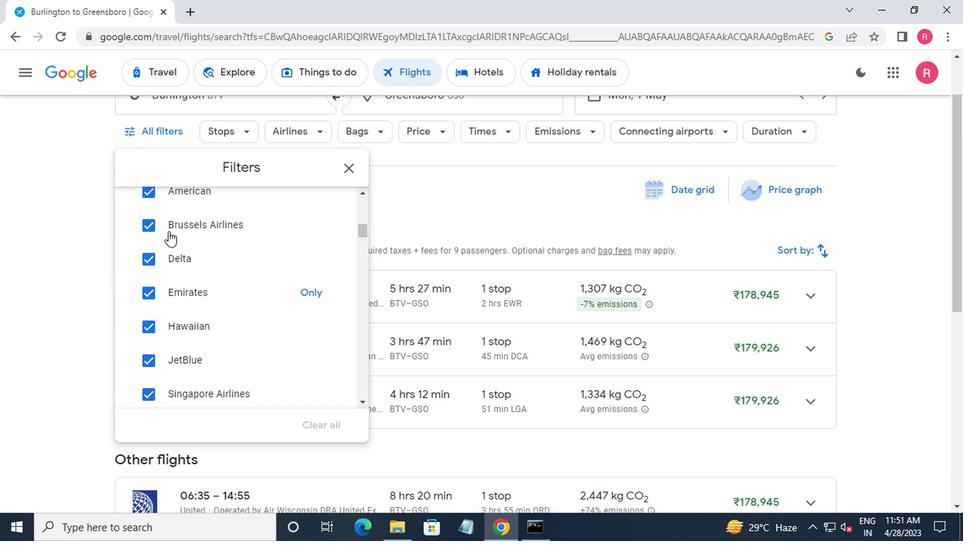 
Action: Mouse scrolled (170, 232) with delta (0, 0)
Screenshot: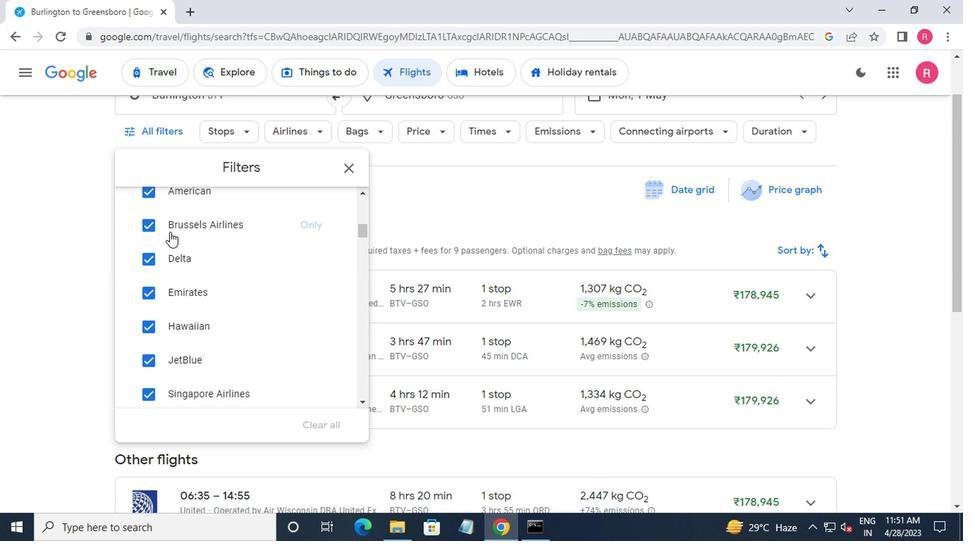 
Action: Mouse scrolled (170, 232) with delta (0, 0)
Screenshot: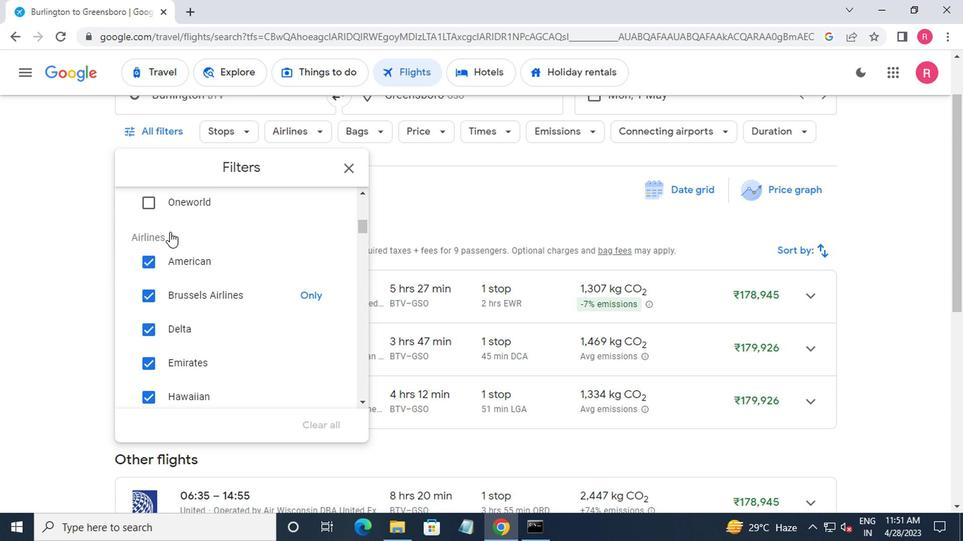 
Action: Mouse moved to (171, 232)
Screenshot: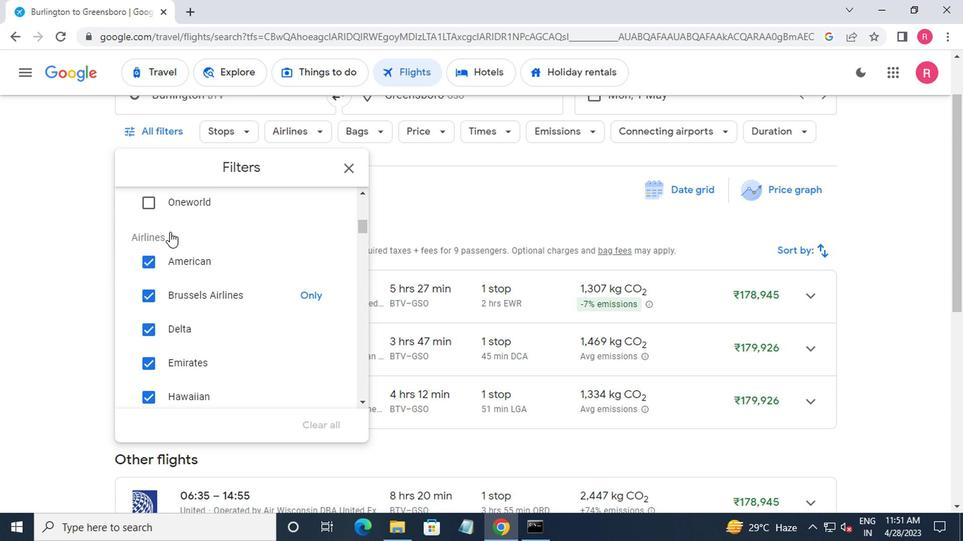 
Action: Mouse scrolled (171, 232) with delta (0, 0)
Screenshot: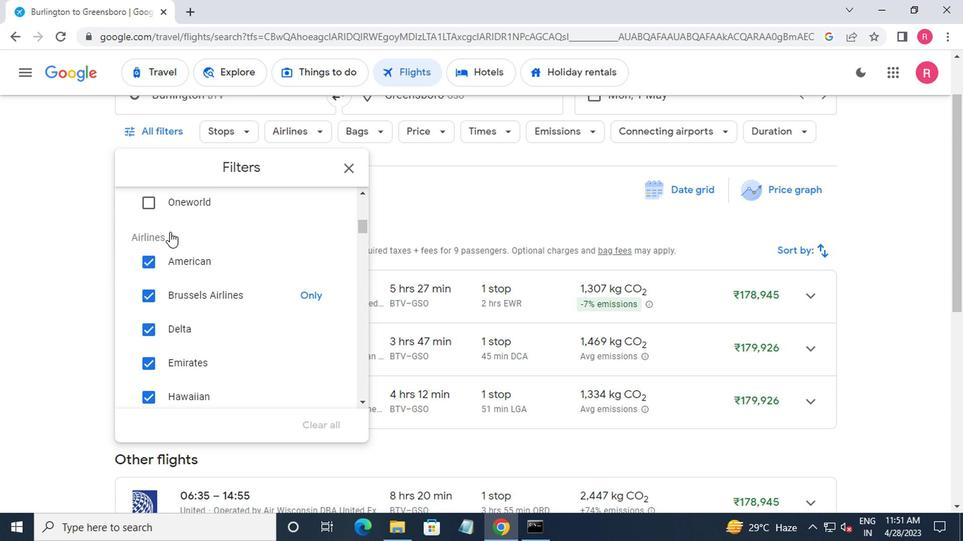 
Action: Mouse scrolled (171, 232) with delta (0, 0)
Screenshot: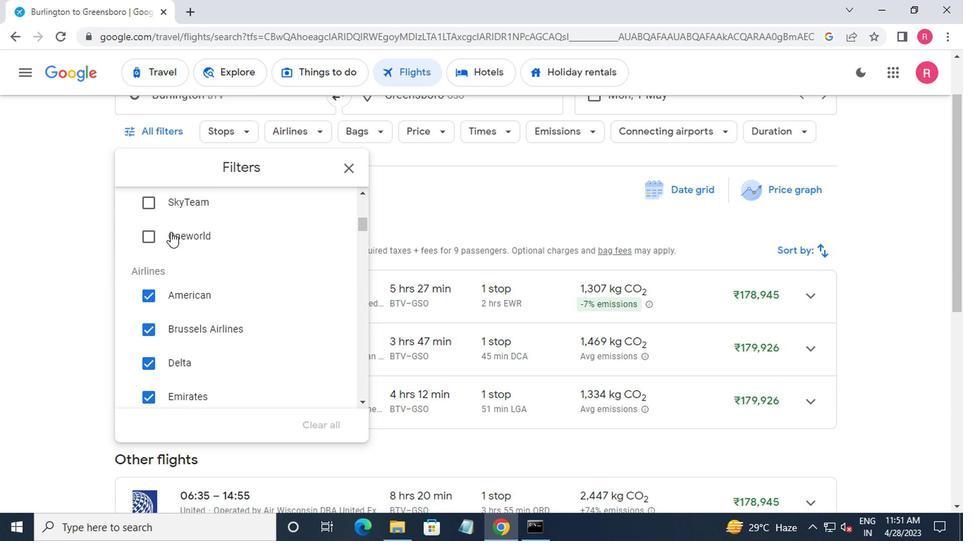
Action: Mouse moved to (325, 291)
Screenshot: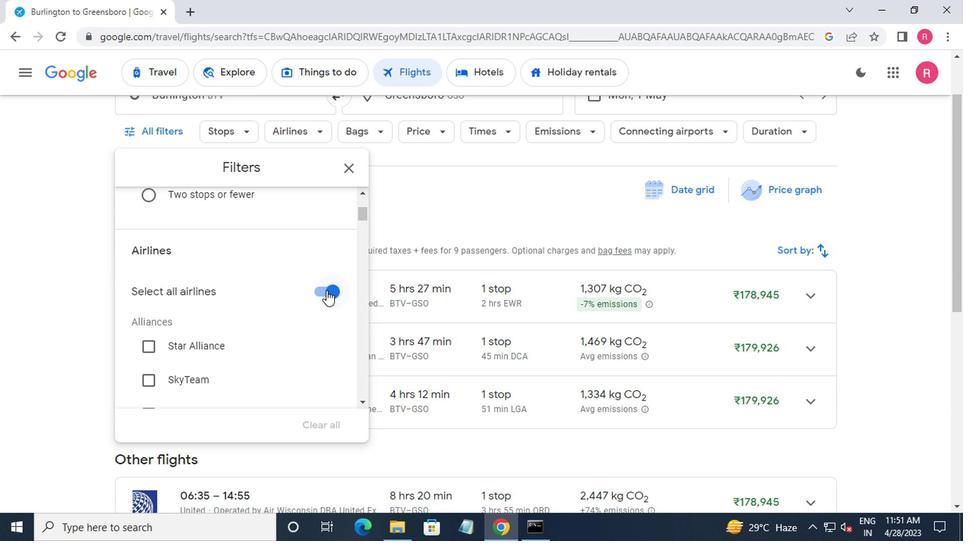 
Action: Mouse pressed left at (325, 291)
Screenshot: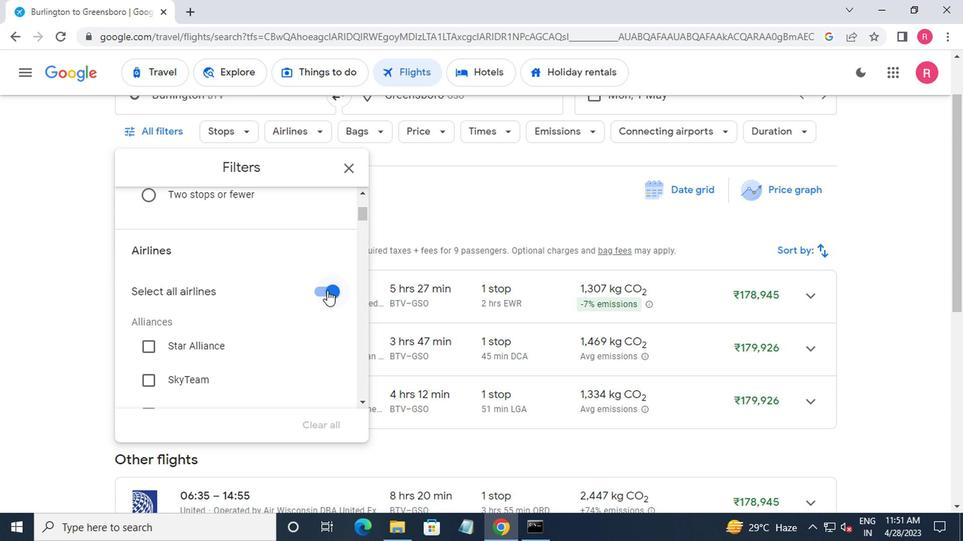 
Action: Mouse moved to (332, 286)
Screenshot: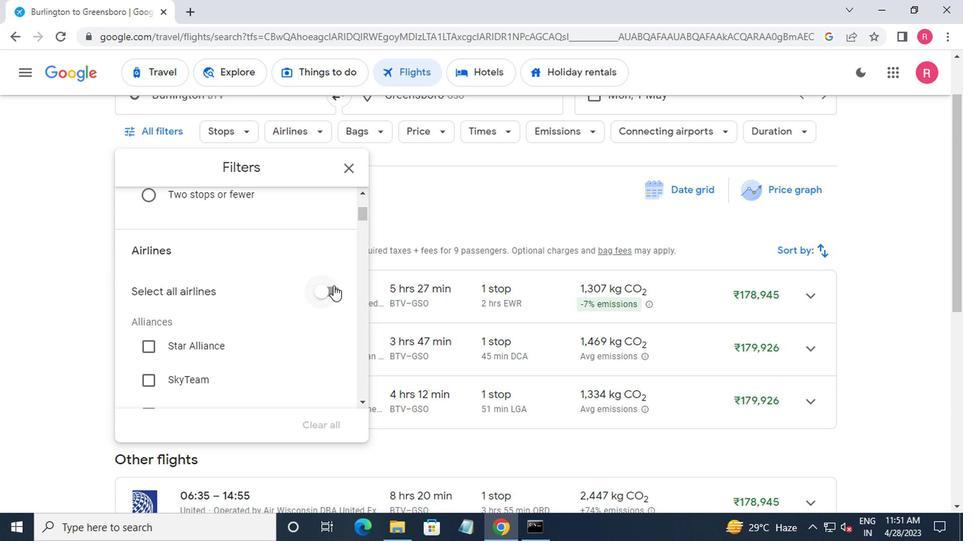 
Action: Mouse scrolled (332, 285) with delta (0, -1)
Screenshot: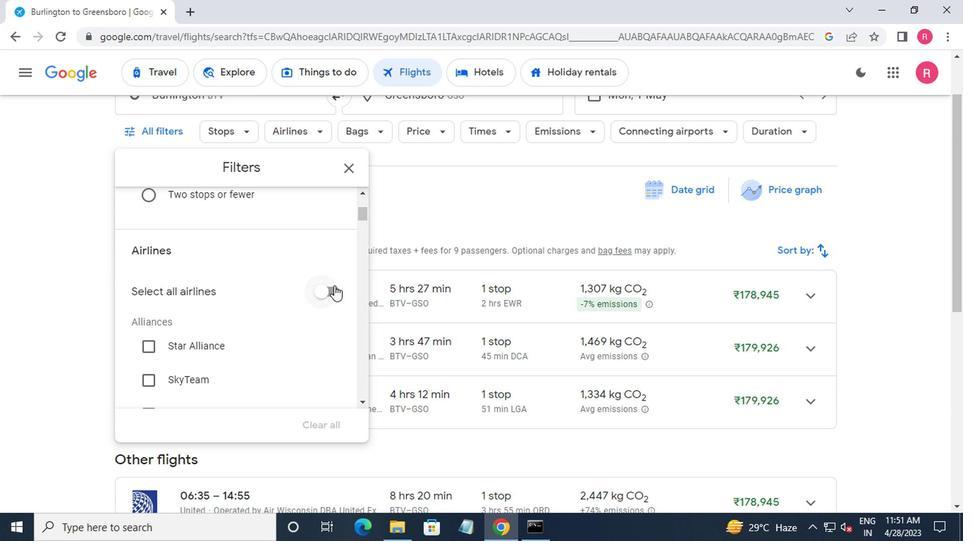 
Action: Mouse moved to (332, 289)
Screenshot: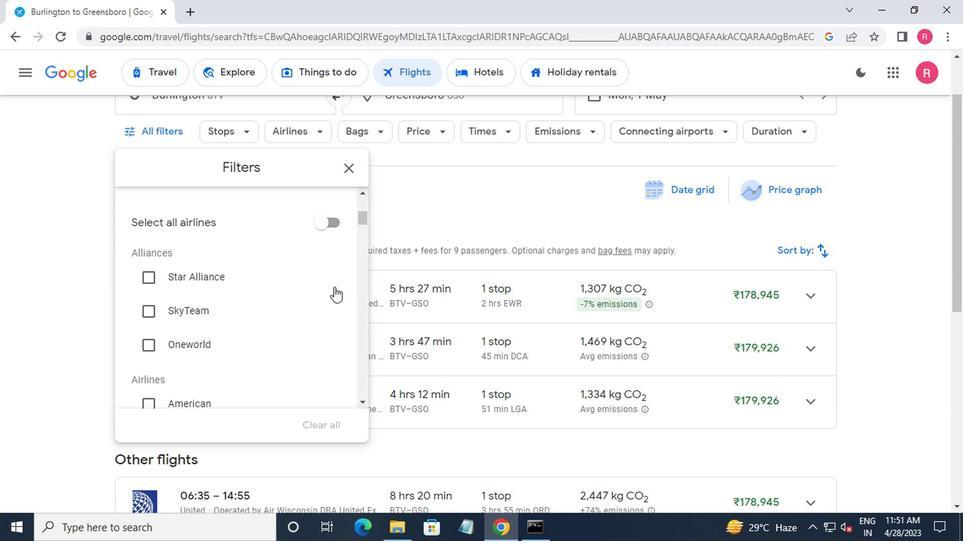 
Action: Mouse scrolled (332, 288) with delta (0, -1)
Screenshot: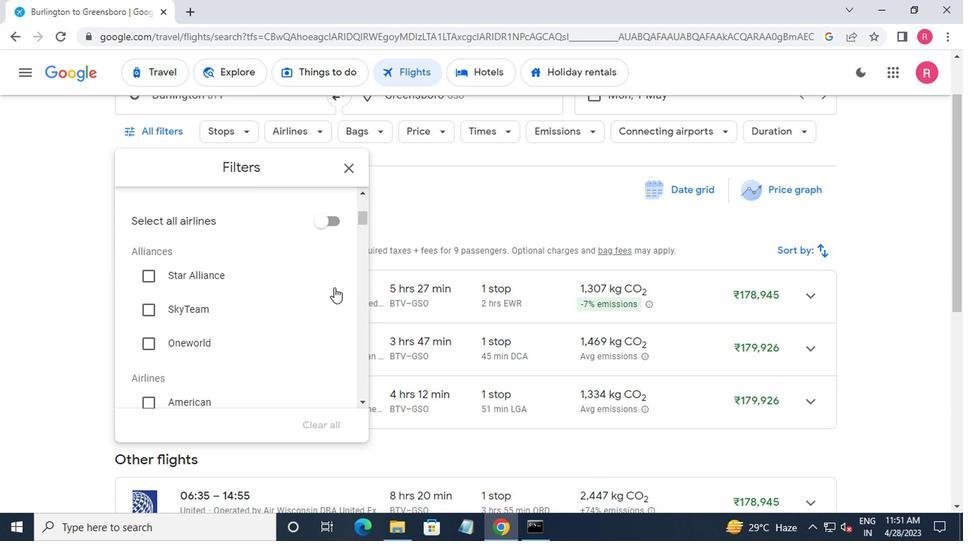 
Action: Mouse moved to (294, 299)
Screenshot: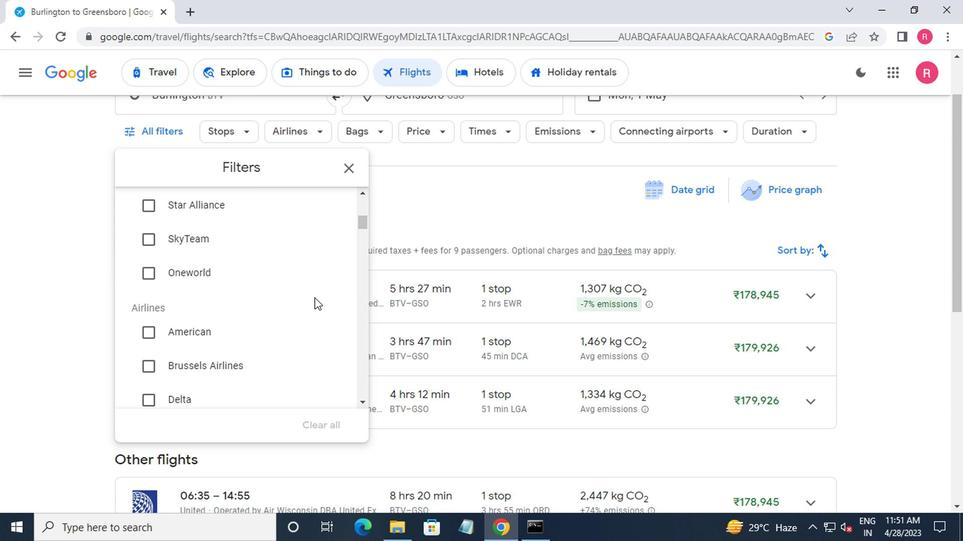 
Action: Mouse scrolled (294, 298) with delta (0, -1)
Screenshot: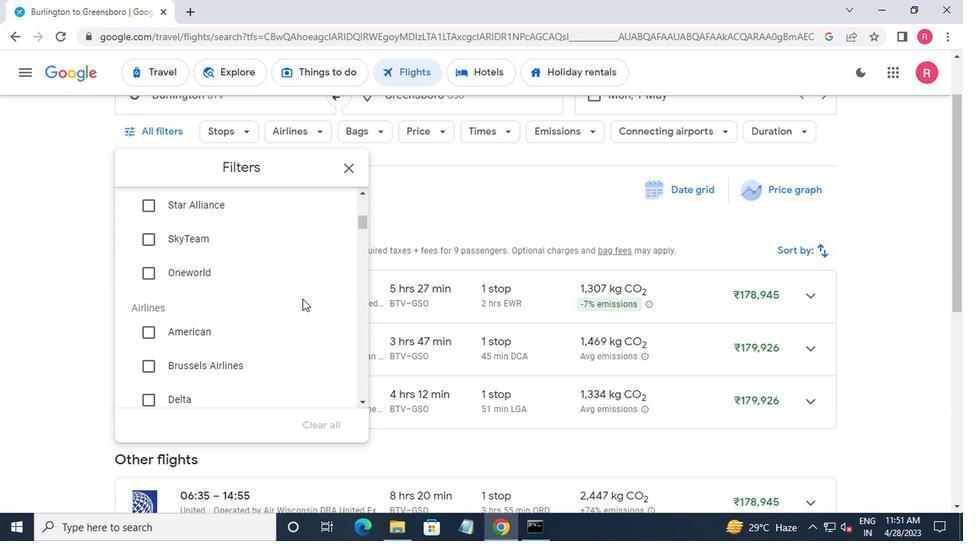 
Action: Mouse moved to (293, 300)
Screenshot: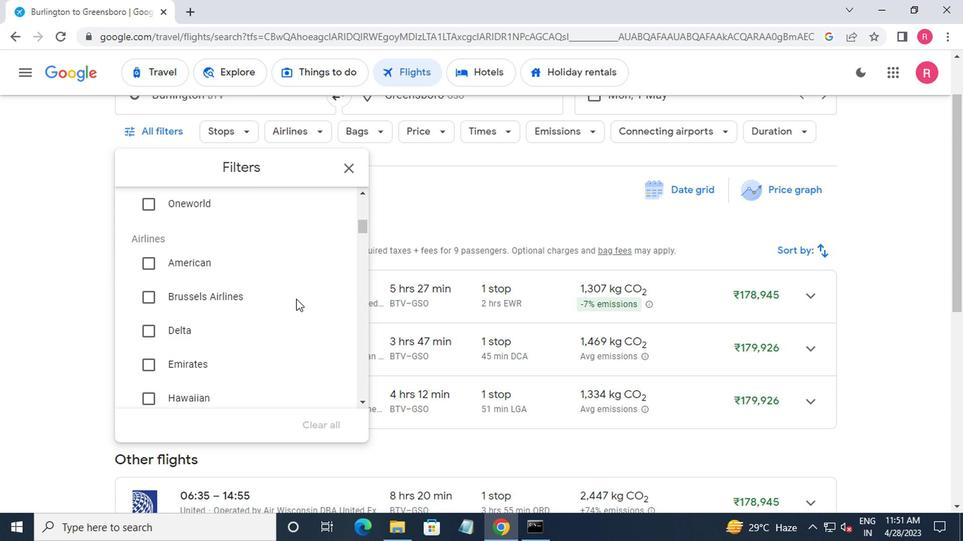 
Action: Mouse scrolled (293, 299) with delta (0, 0)
Screenshot: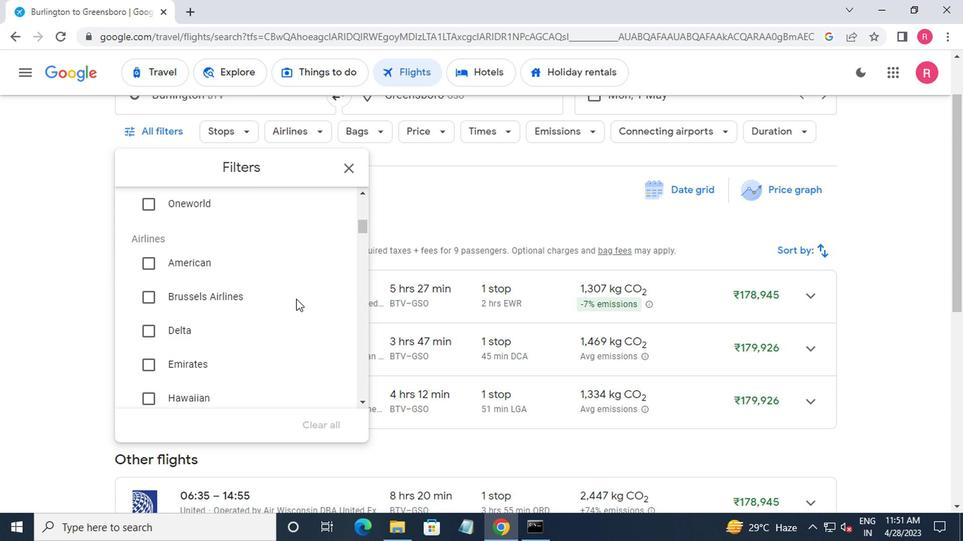 
Action: Mouse moved to (292, 300)
Screenshot: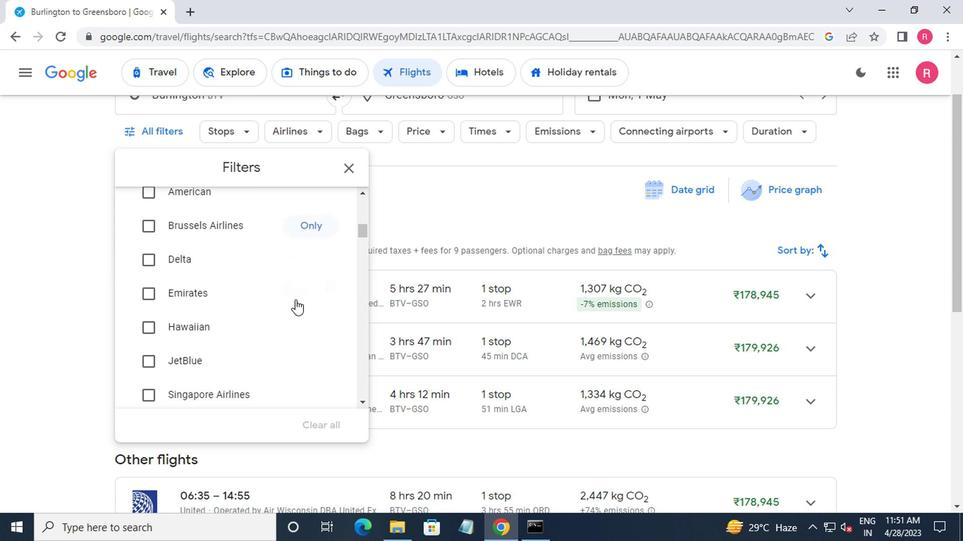 
Action: Mouse scrolled (292, 299) with delta (0, 0)
Screenshot: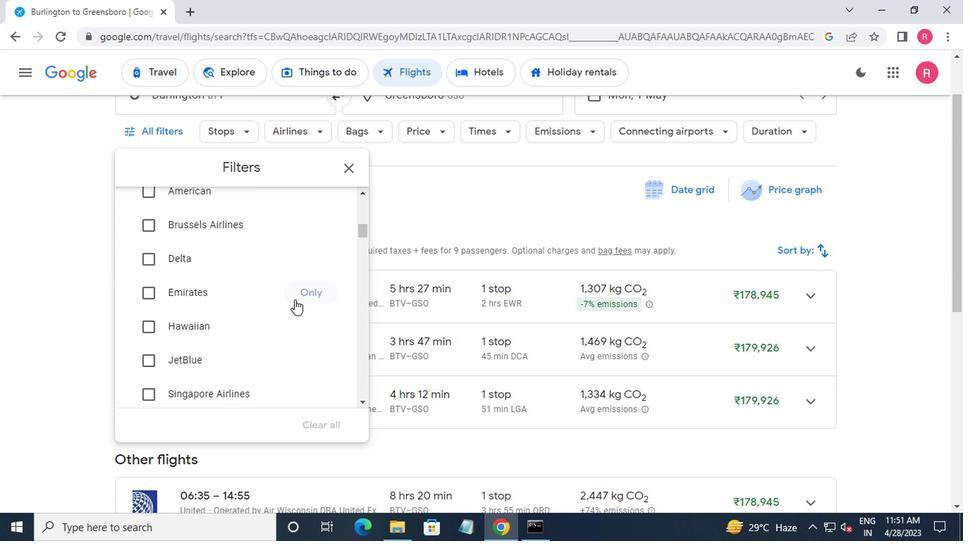 
Action: Mouse scrolled (292, 299) with delta (0, 0)
Screenshot: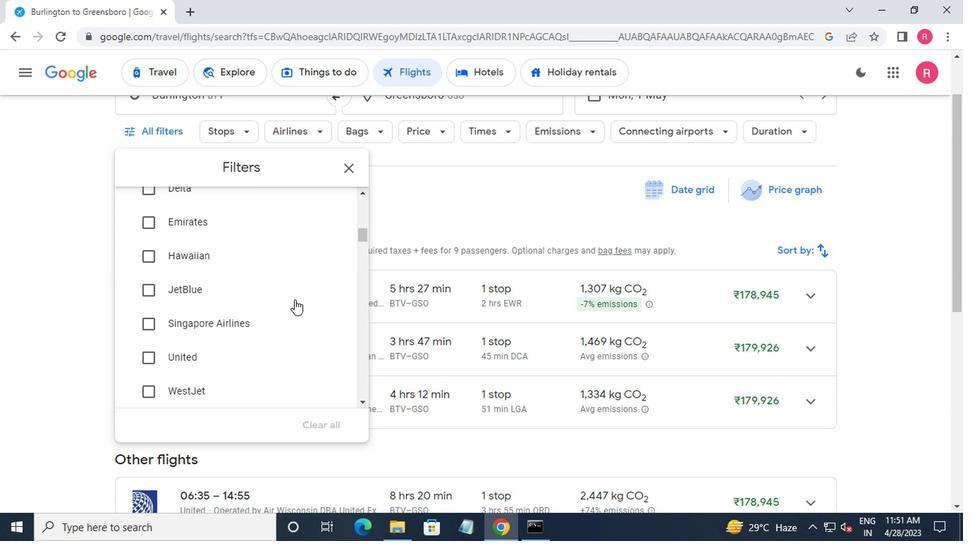 
Action: Mouse moved to (292, 290)
Screenshot: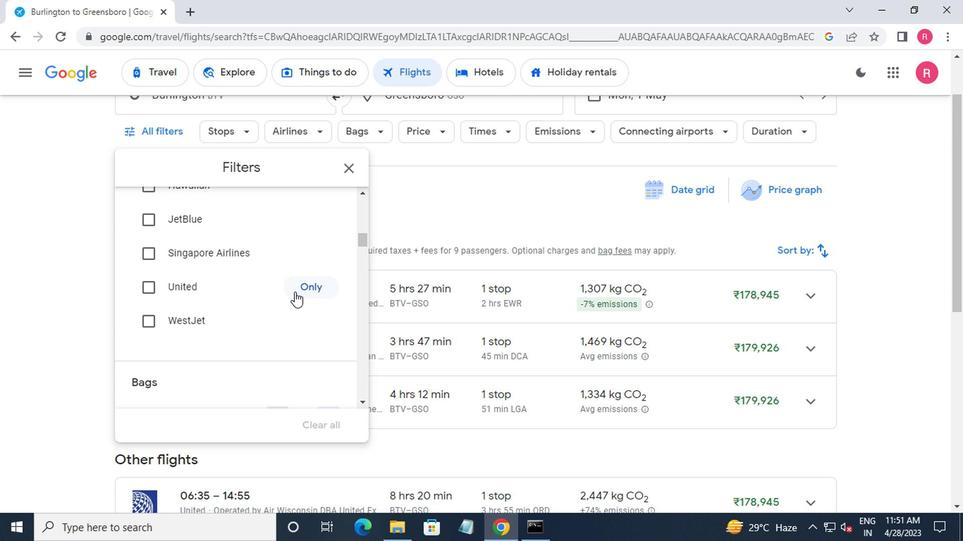 
Action: Mouse scrolled (292, 289) with delta (0, 0)
Screenshot: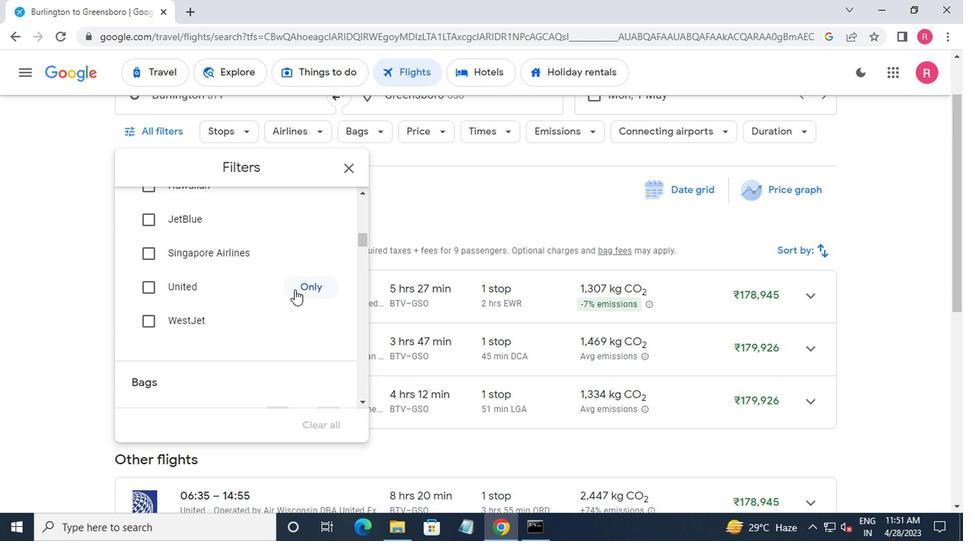 
Action: Mouse moved to (294, 289)
Screenshot: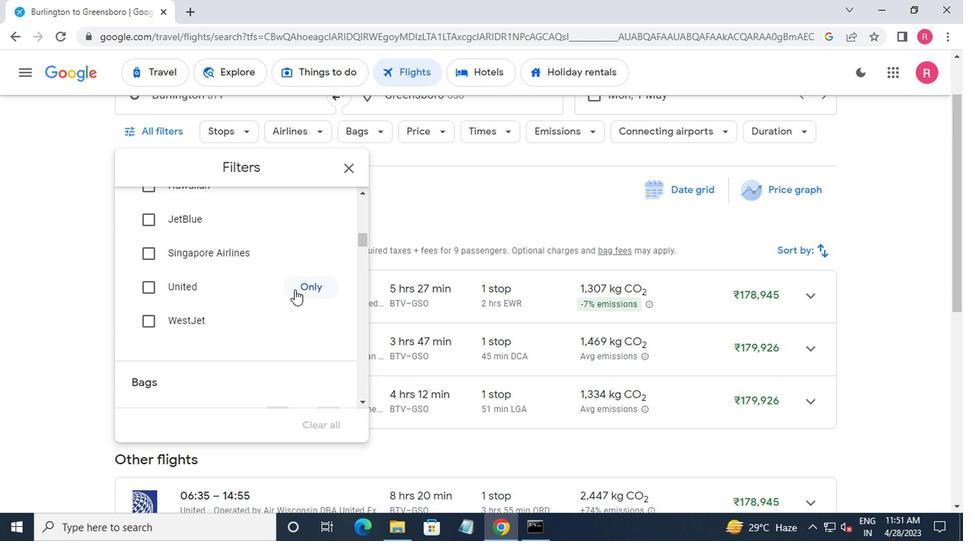 
Action: Mouse scrolled (294, 288) with delta (0, -1)
Screenshot: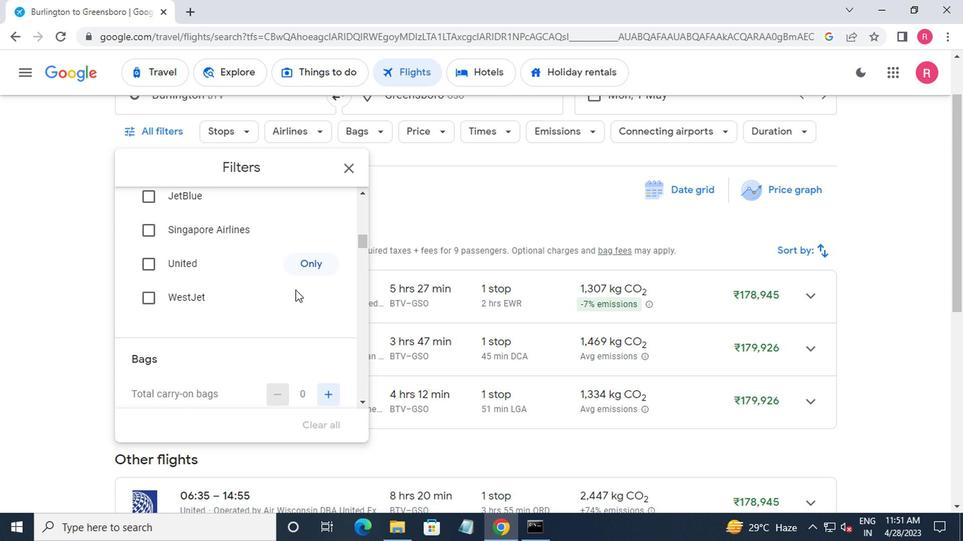 
Action: Mouse moved to (319, 308)
Screenshot: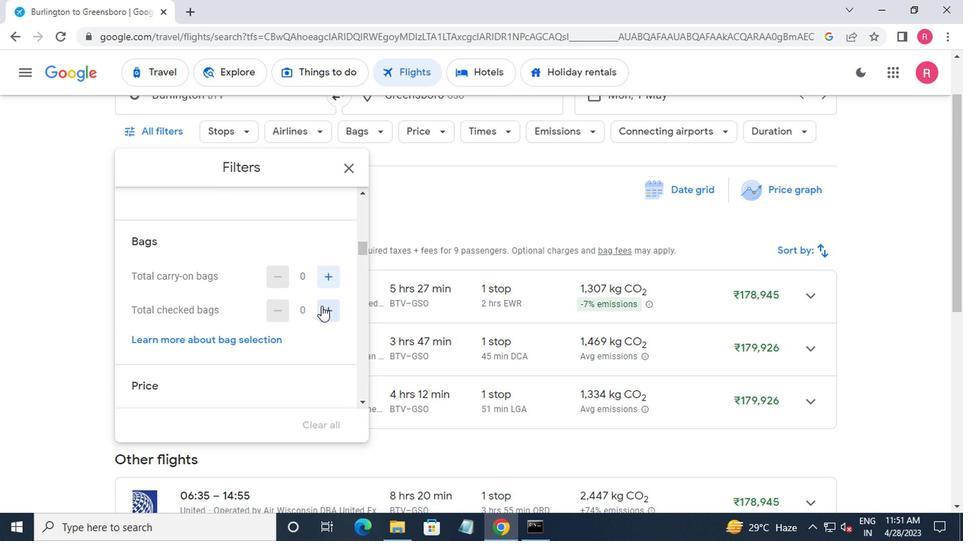
Action: Mouse pressed left at (319, 308)
Screenshot: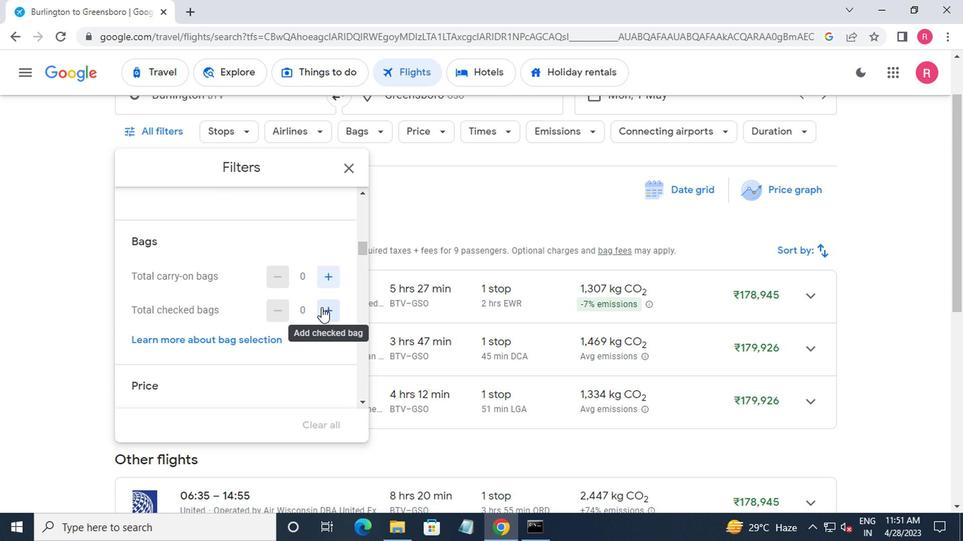 
Action: Mouse pressed left at (319, 308)
Screenshot: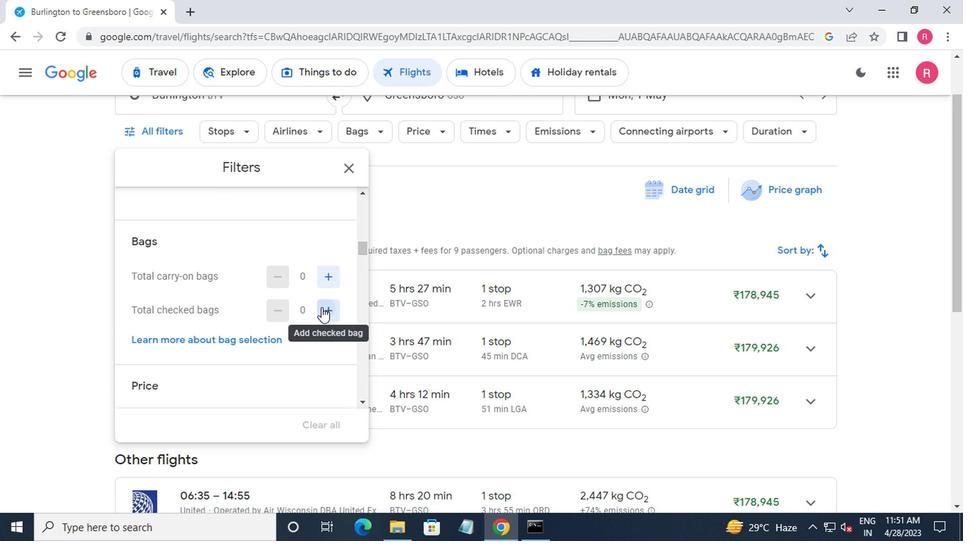 
Action: Mouse pressed left at (319, 308)
Screenshot: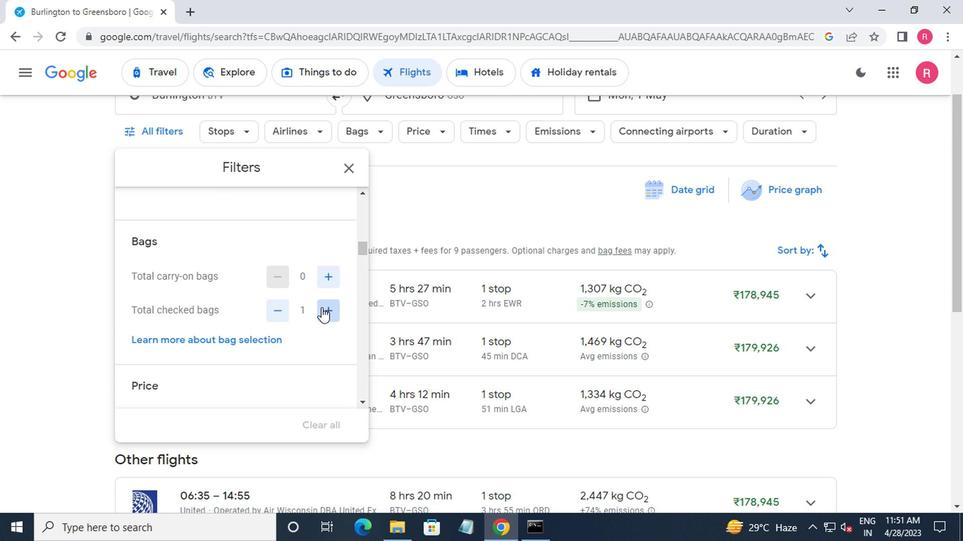 
Action: Mouse pressed left at (319, 308)
Screenshot: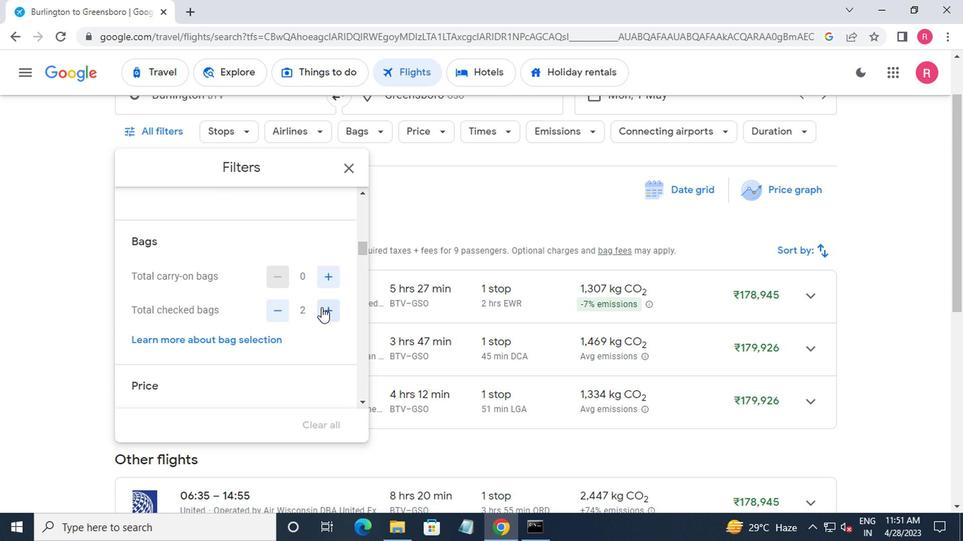 
Action: Mouse pressed left at (319, 308)
Screenshot: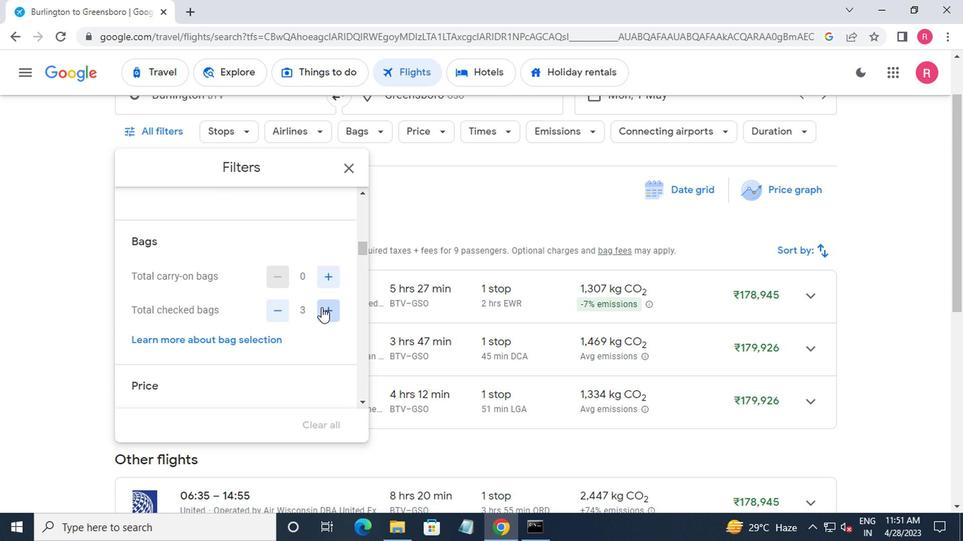 
Action: Mouse pressed left at (319, 308)
Screenshot: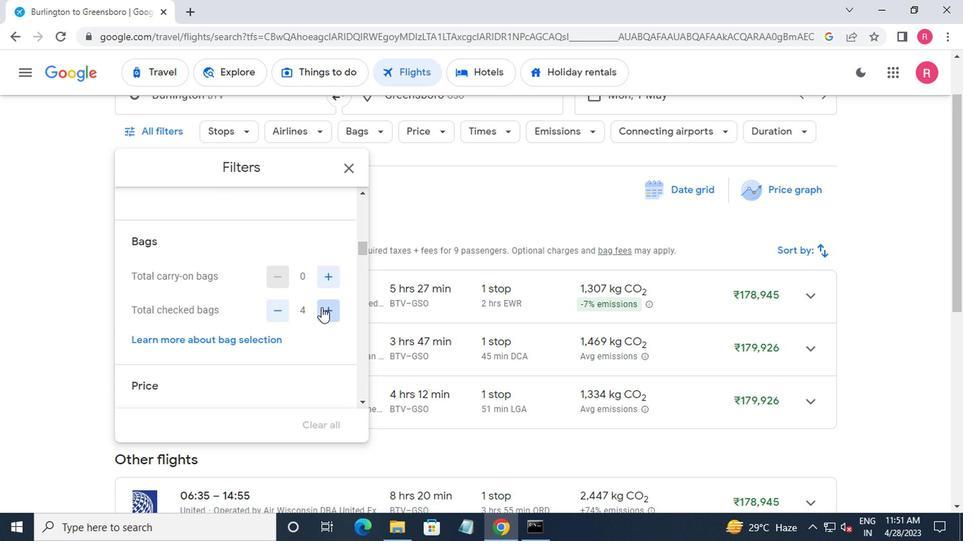 
Action: Mouse pressed left at (319, 308)
Screenshot: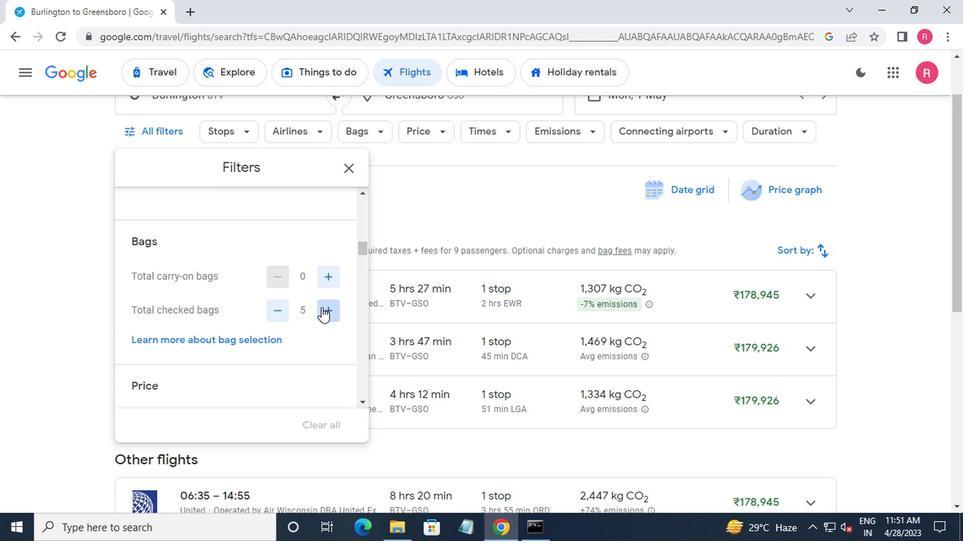 
Action: Mouse pressed left at (319, 308)
Screenshot: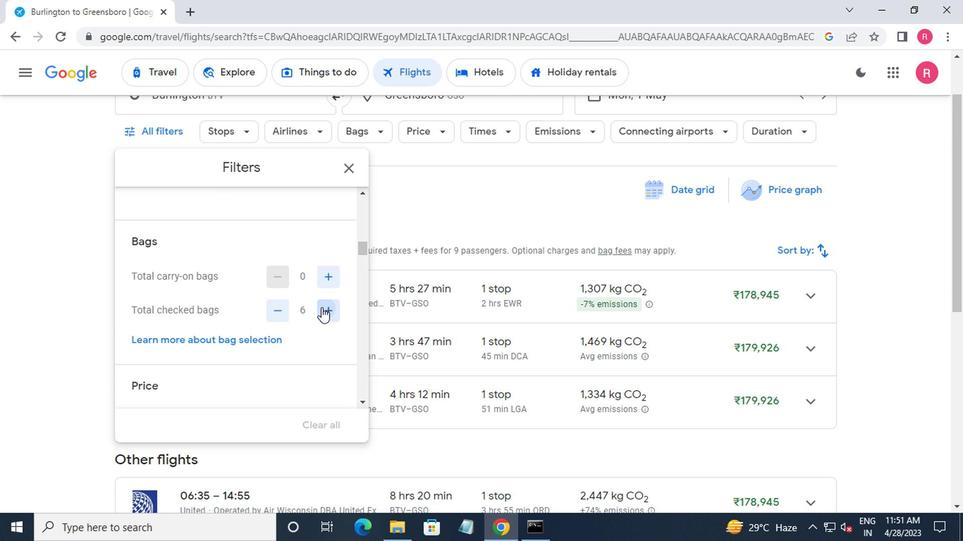 
Action: Mouse pressed left at (319, 308)
Screenshot: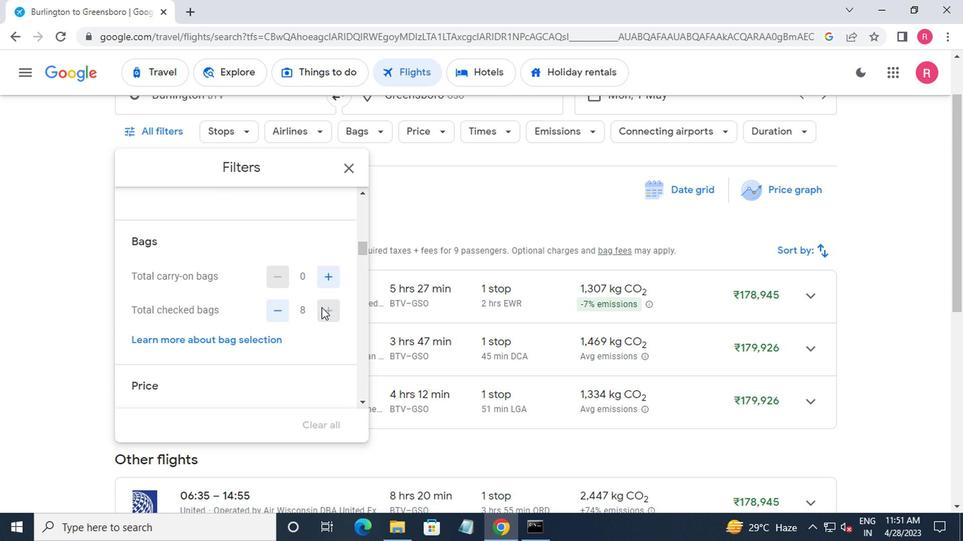 
Action: Mouse moved to (319, 307)
Screenshot: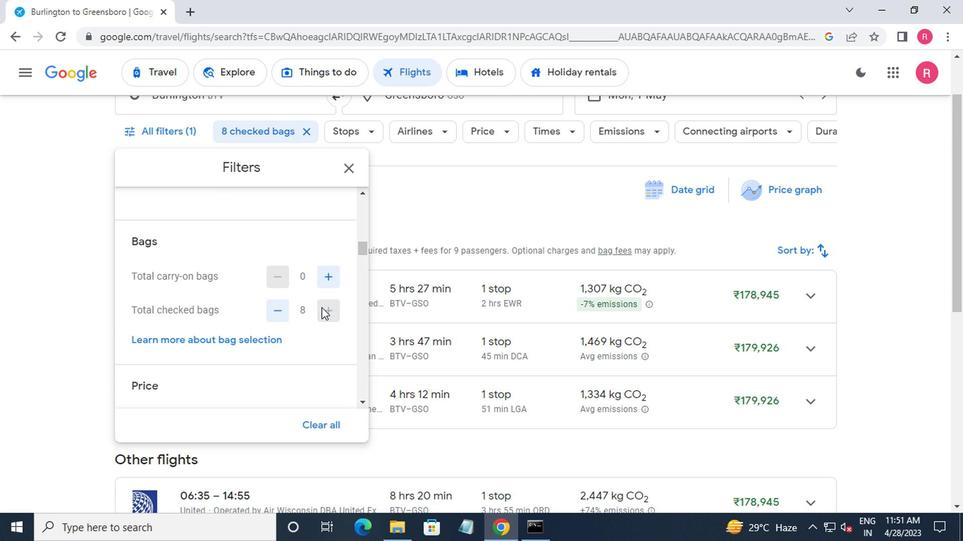 
Action: Mouse scrolled (319, 306) with delta (0, 0)
Screenshot: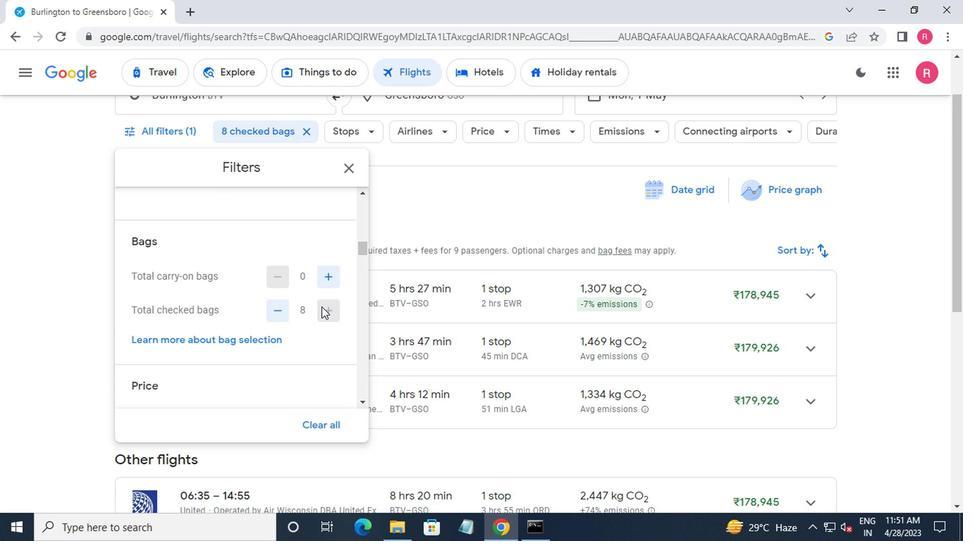 
Action: Mouse scrolled (319, 306) with delta (0, 0)
Screenshot: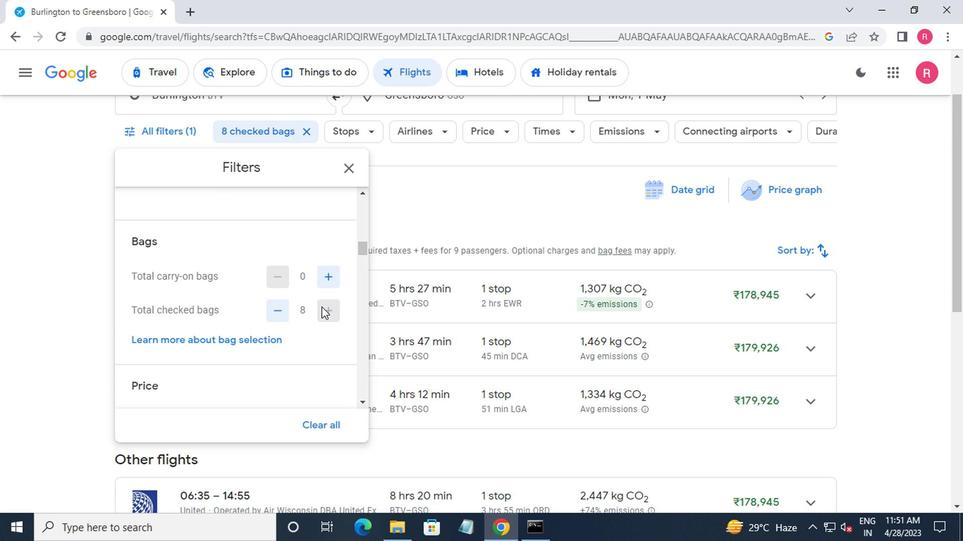 
Action: Mouse moved to (329, 305)
Screenshot: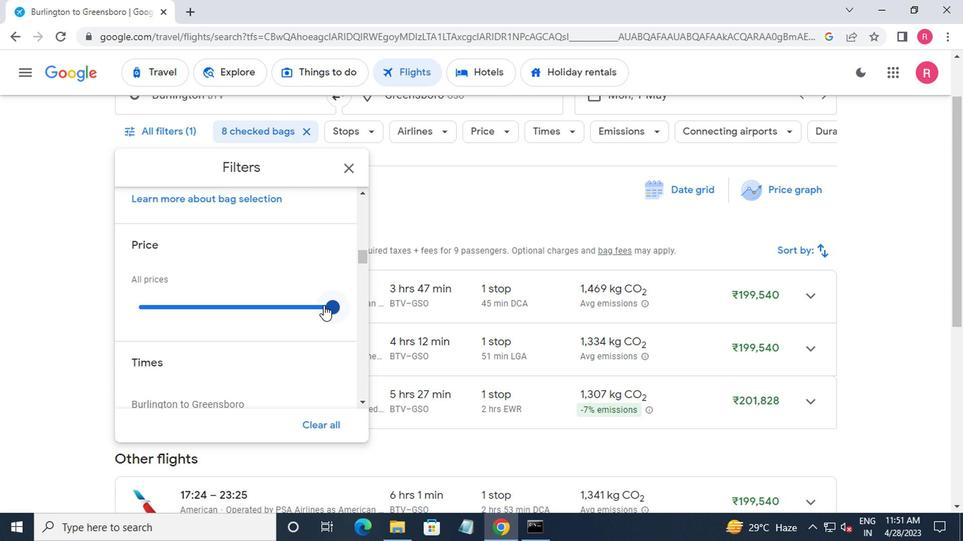 
Action: Mouse pressed left at (329, 305)
Screenshot: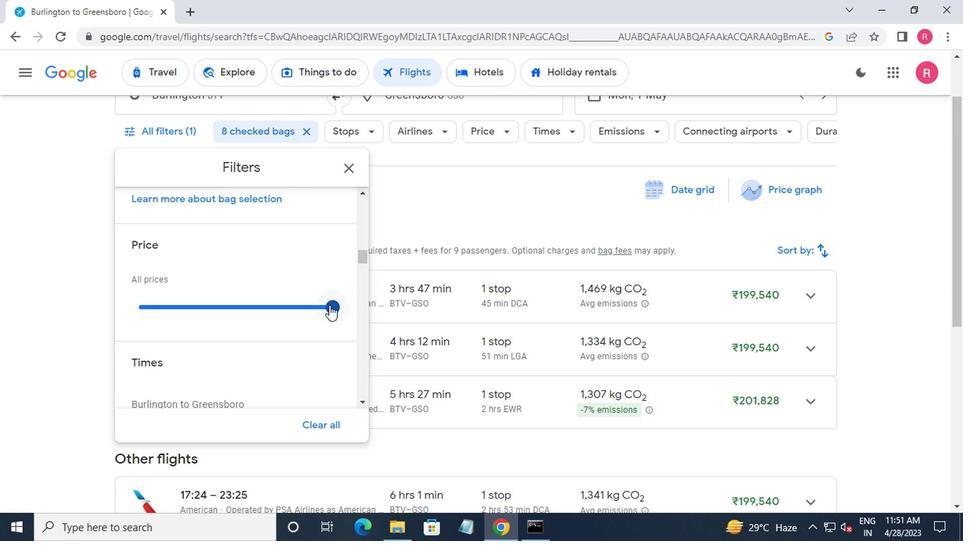 
Action: Mouse moved to (237, 351)
Screenshot: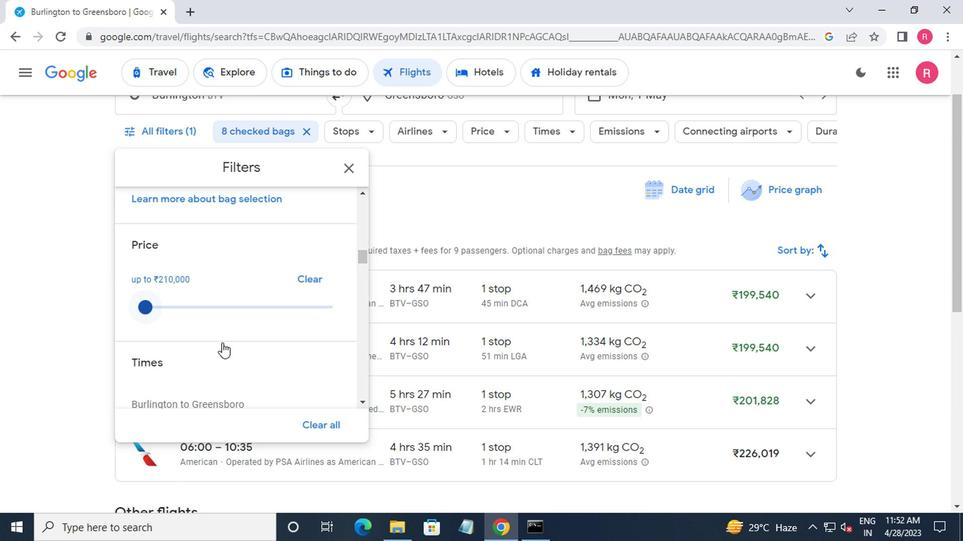
Action: Mouse scrolled (237, 350) with delta (0, 0)
Screenshot: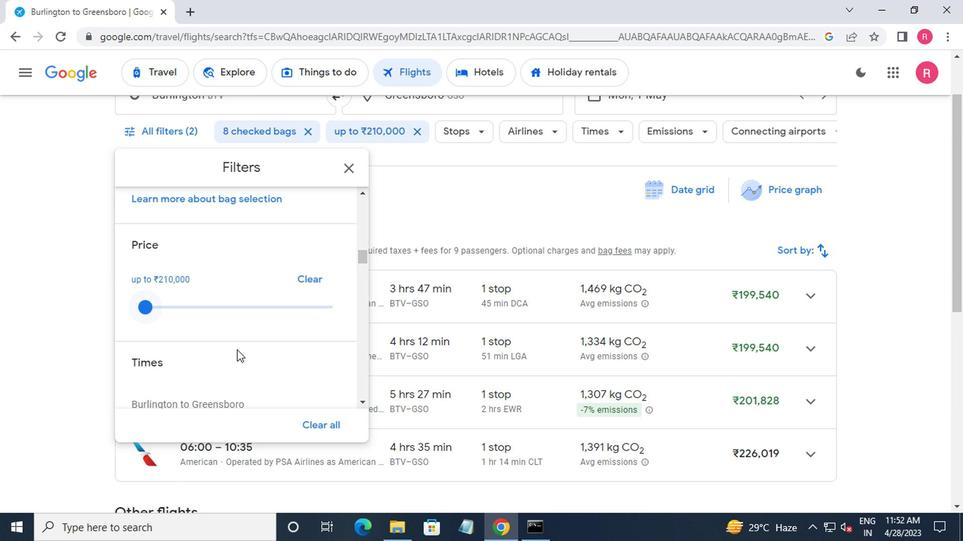 
Action: Mouse moved to (222, 344)
Screenshot: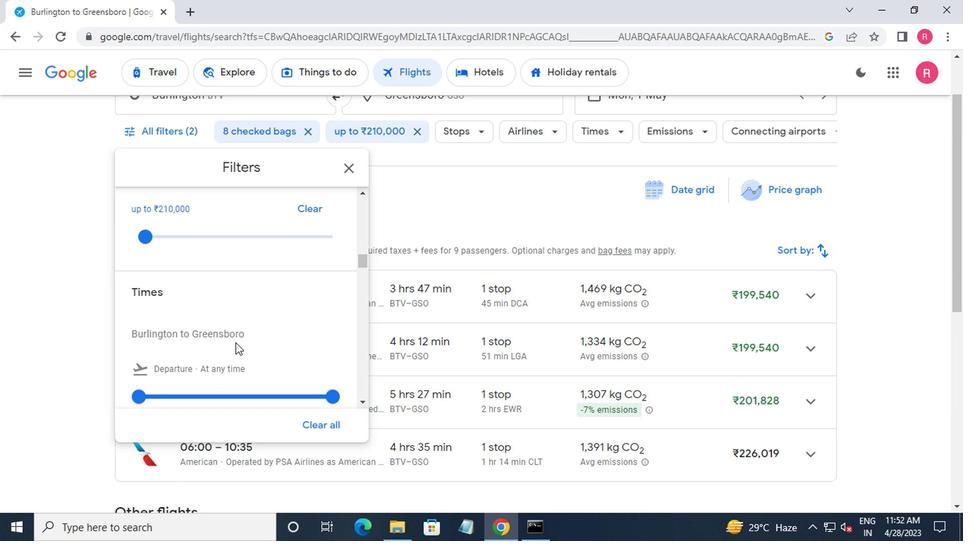 
Action: Mouse scrolled (222, 344) with delta (0, 0)
Screenshot: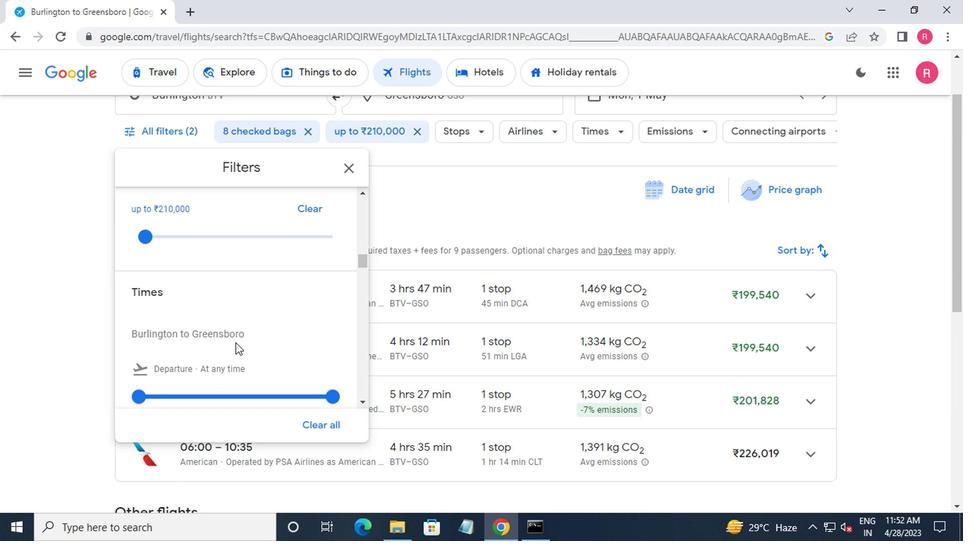 
Action: Mouse moved to (147, 333)
Screenshot: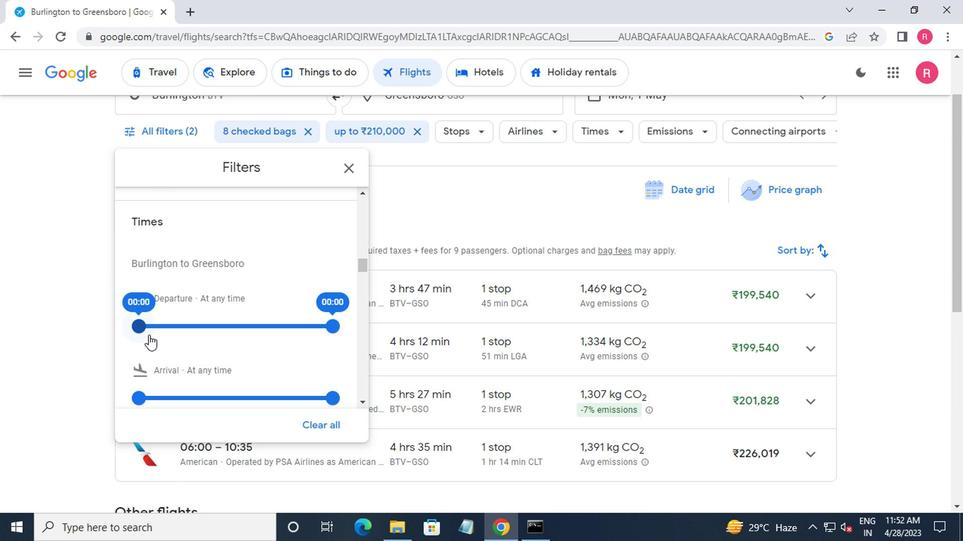 
Action: Mouse pressed left at (147, 333)
Screenshot: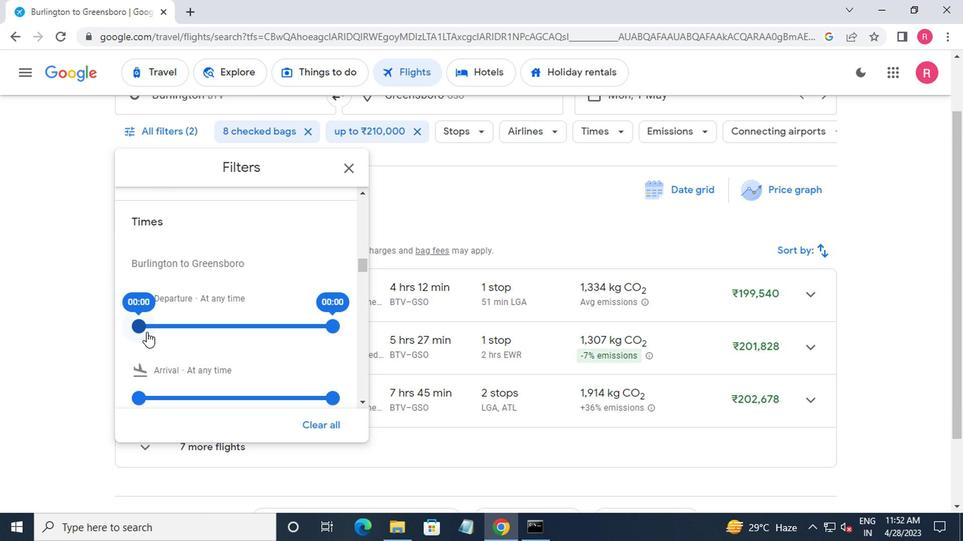 
Action: Mouse moved to (330, 332)
Screenshot: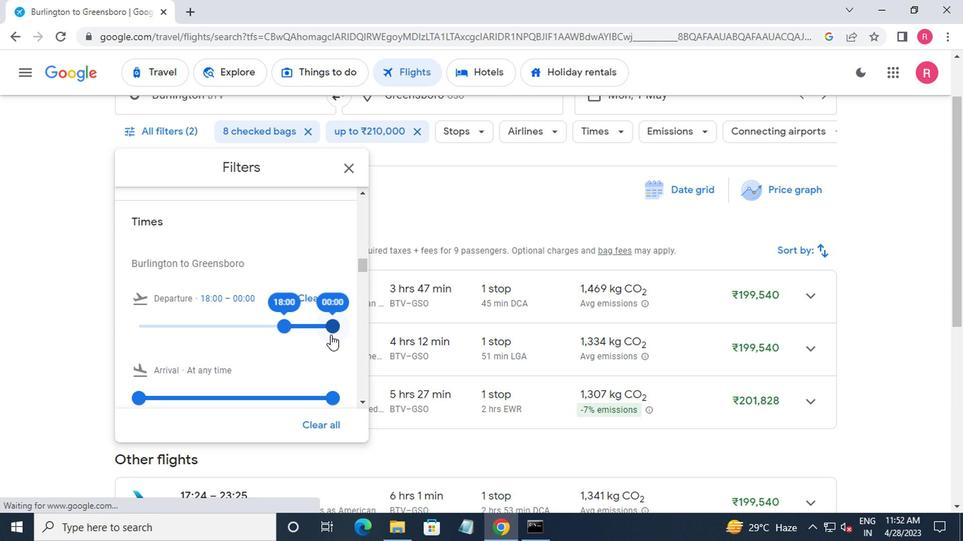 
Action: Mouse pressed left at (330, 332)
Screenshot: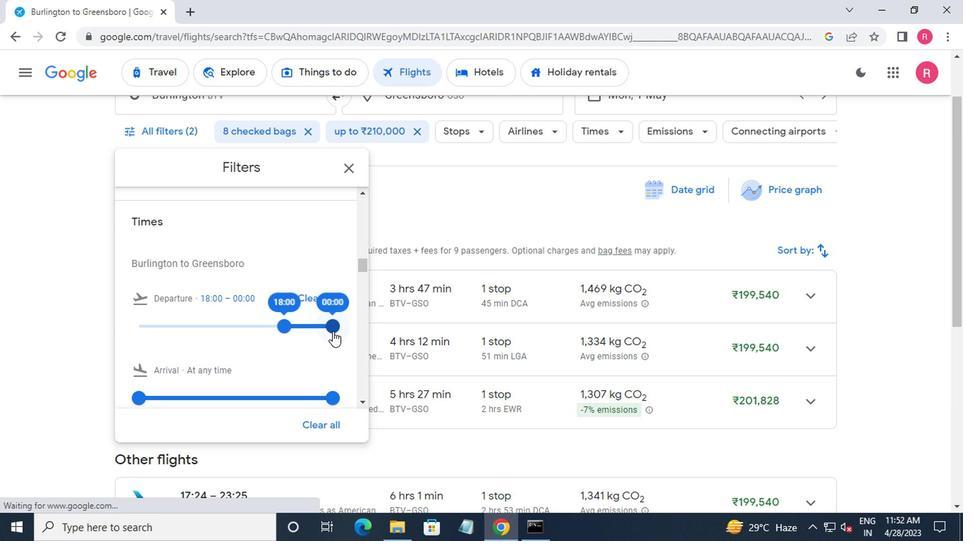 
Action: Mouse moved to (344, 231)
Screenshot: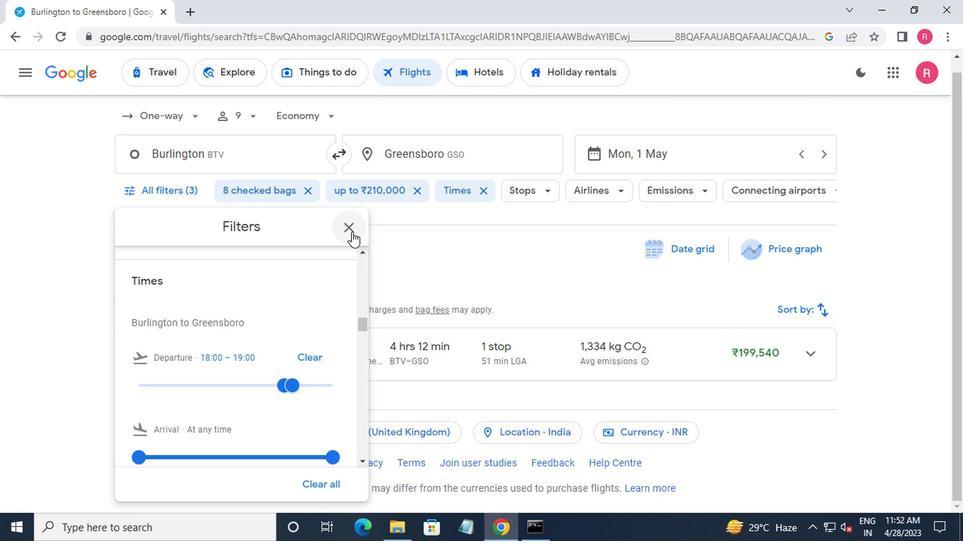 
Action: Mouse pressed left at (344, 231)
Screenshot: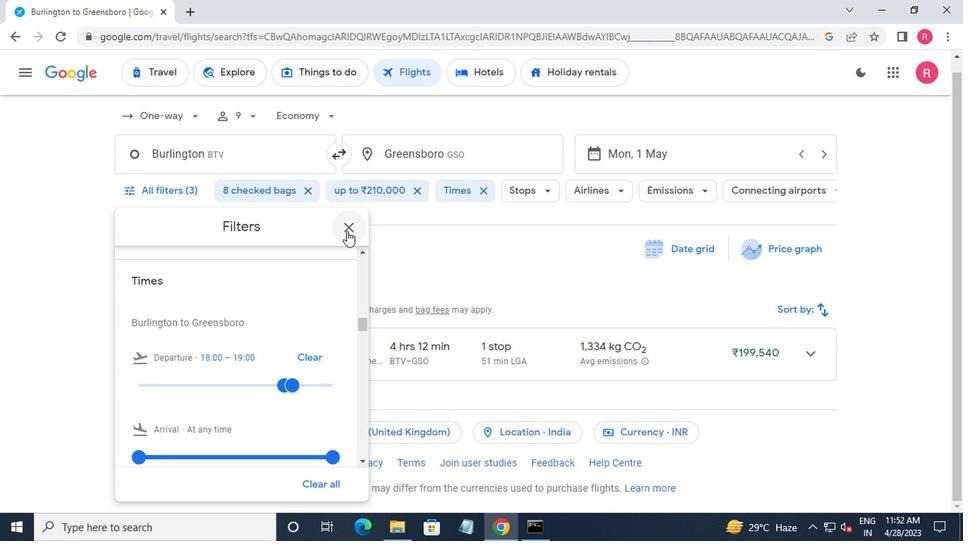 
